Task: Search one way flight ticket for 3 adults in first from Cordova: Merle K. (mudhole) Smith Airport to Greensboro: Piedmont Triad International Airport on 5-1-2023. Choice of flights is Delta. Number of bags: 11 checked bags. Price is upto 82000. Outbound departure time preference is 9:30. Return departure time preference is 17:30.
Action: Mouse moved to (174, 160)
Screenshot: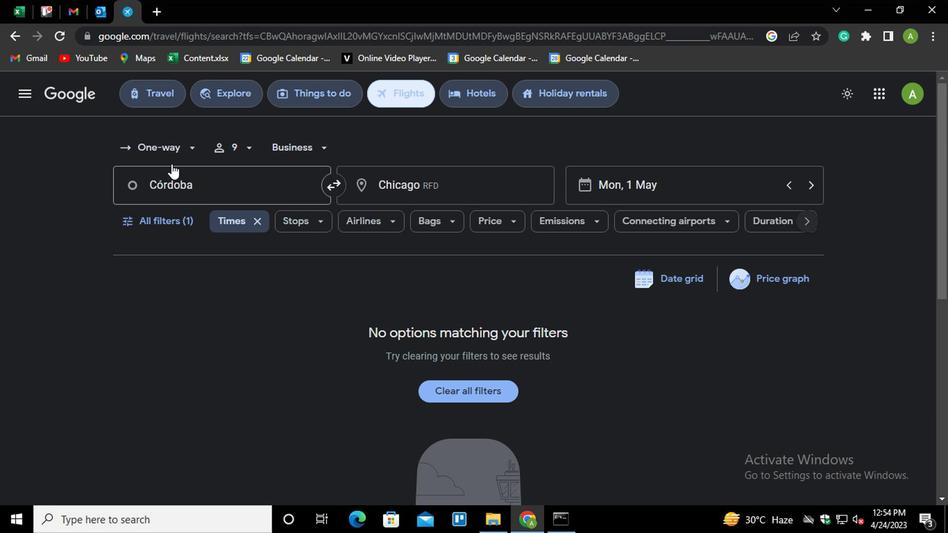 
Action: Mouse pressed left at (174, 160)
Screenshot: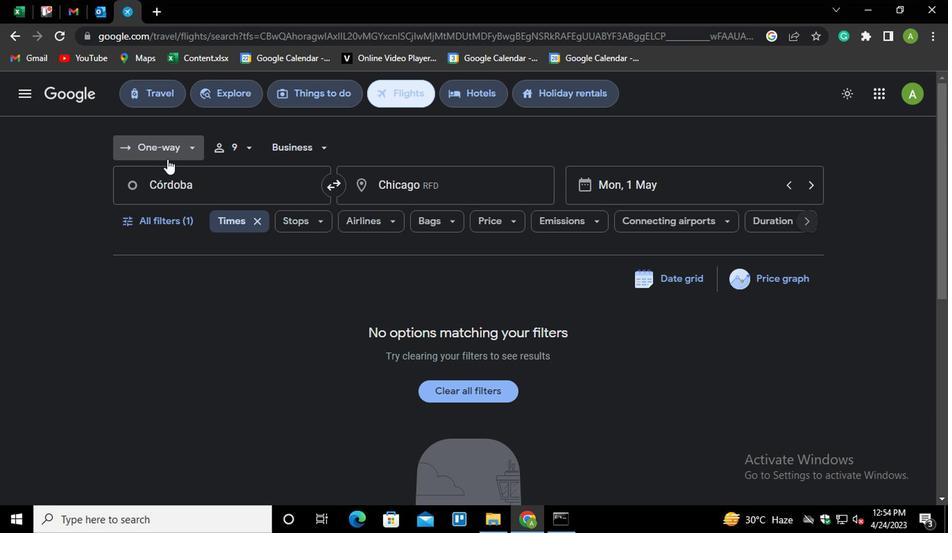 
Action: Mouse moved to (181, 210)
Screenshot: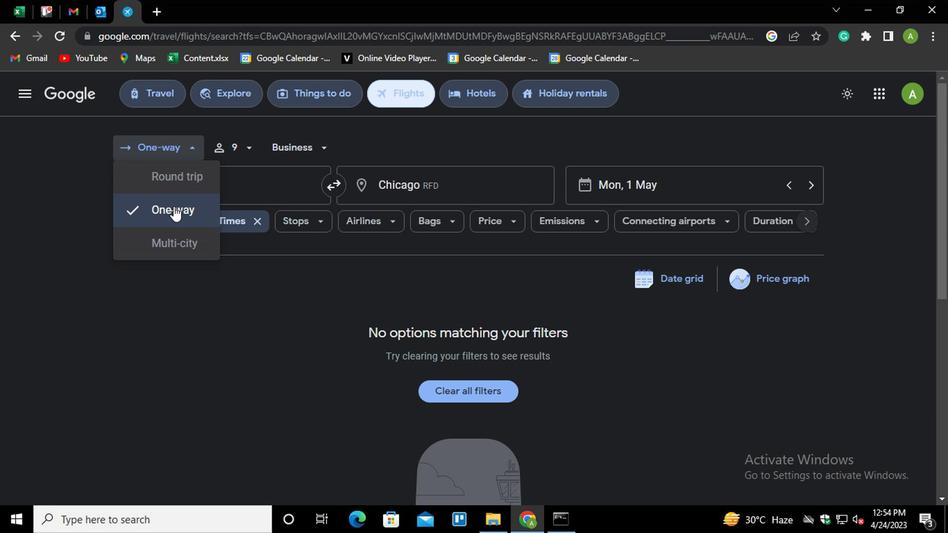 
Action: Mouse pressed left at (181, 210)
Screenshot: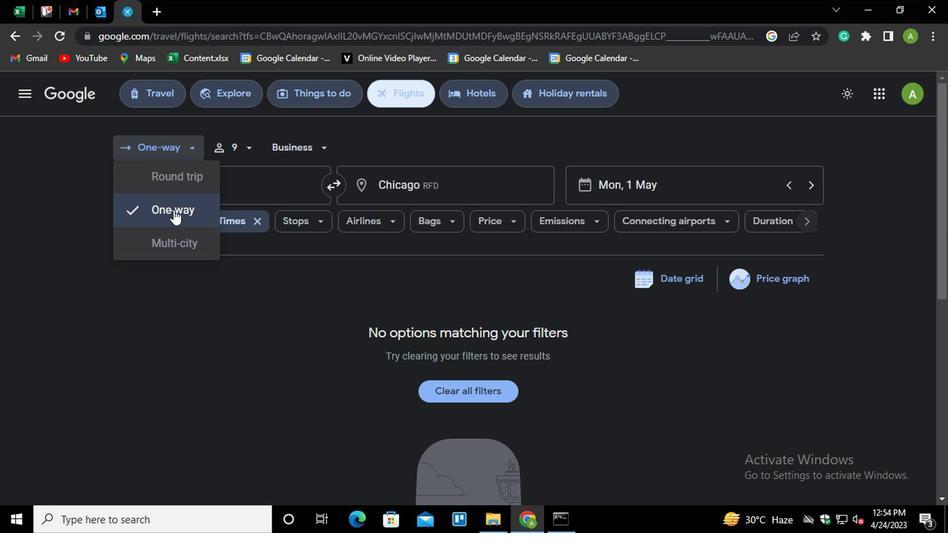 
Action: Mouse moved to (231, 152)
Screenshot: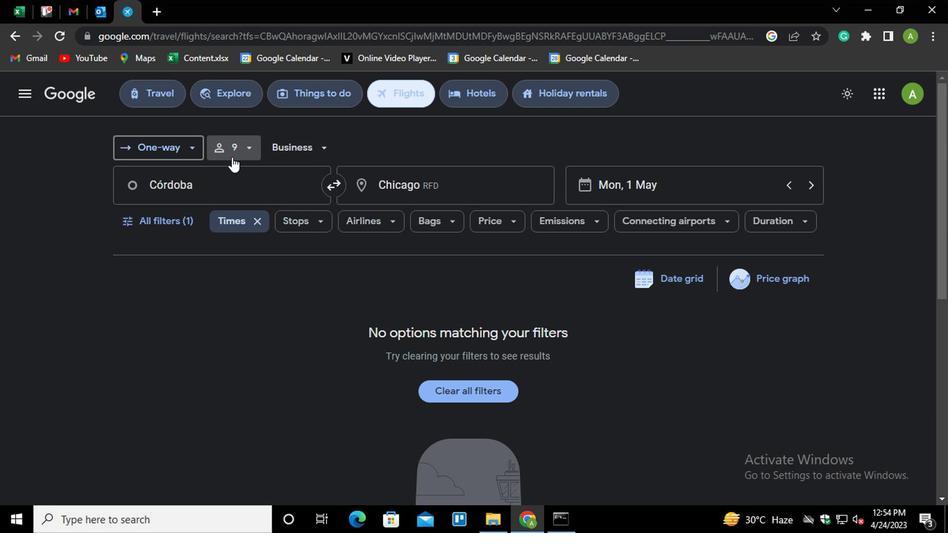 
Action: Mouse pressed left at (231, 152)
Screenshot: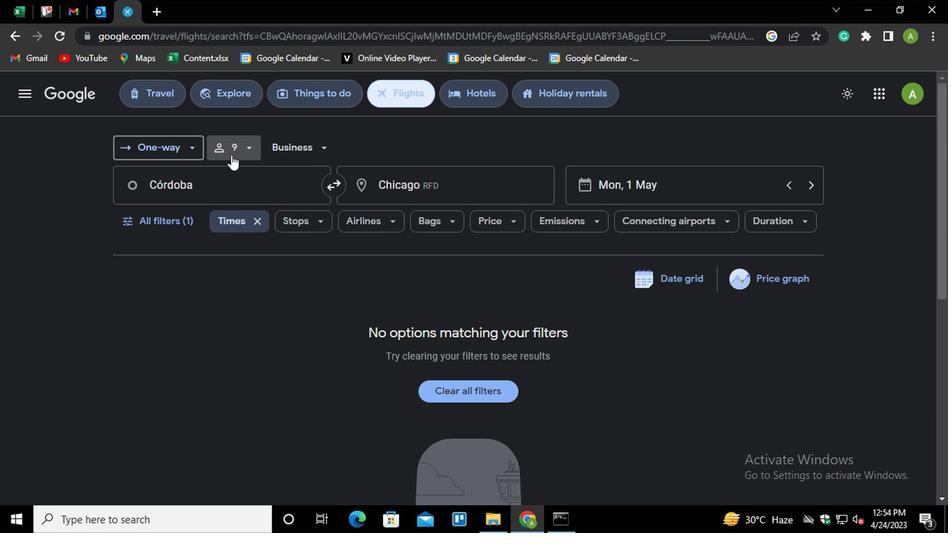 
Action: Mouse moved to (298, 181)
Screenshot: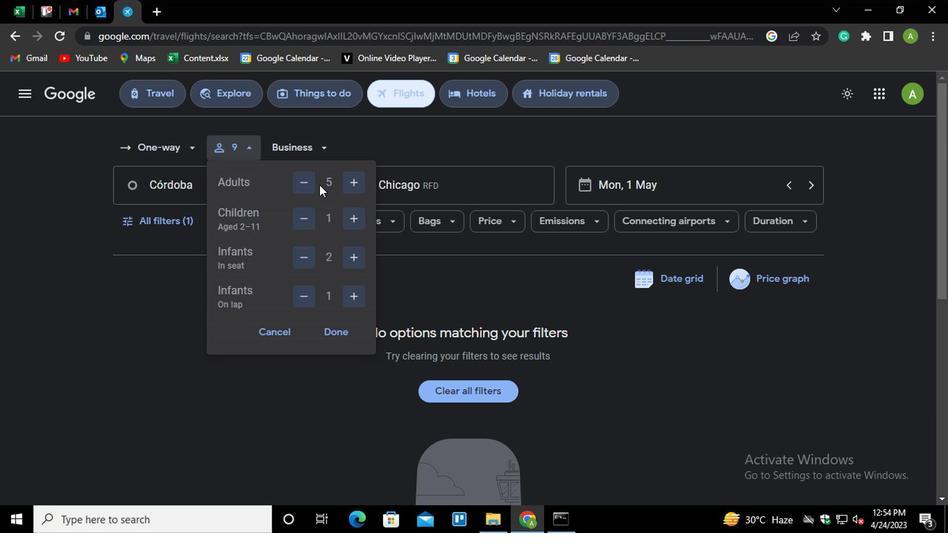 
Action: Mouse pressed left at (298, 181)
Screenshot: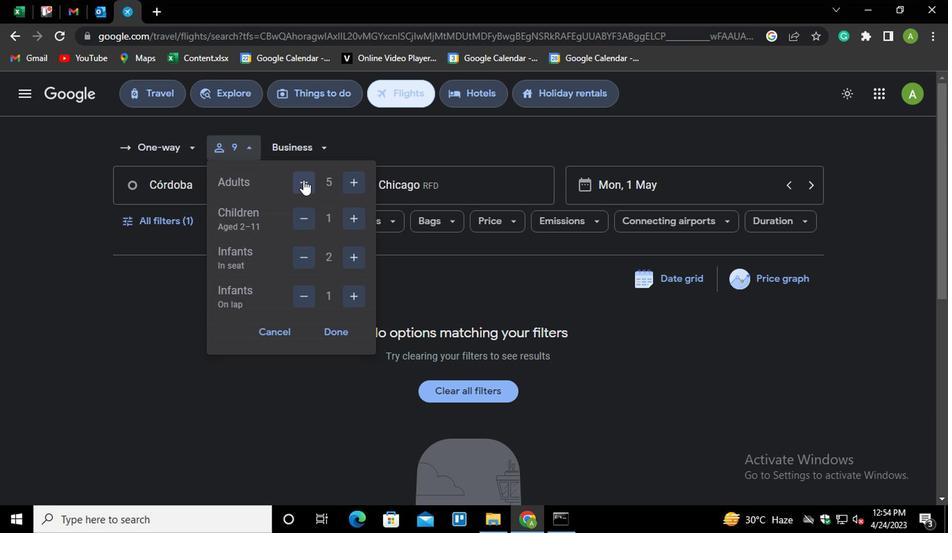 
Action: Mouse pressed left at (298, 181)
Screenshot: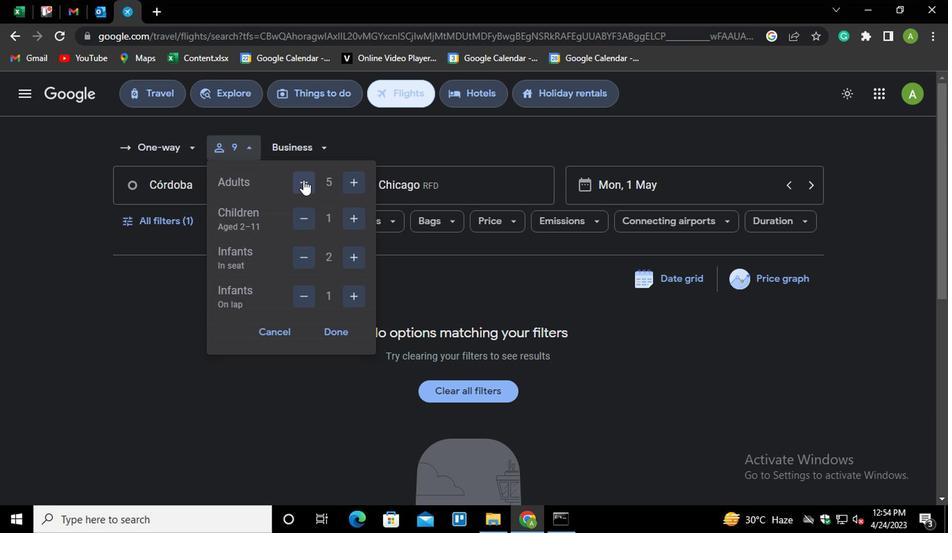 
Action: Mouse moved to (305, 214)
Screenshot: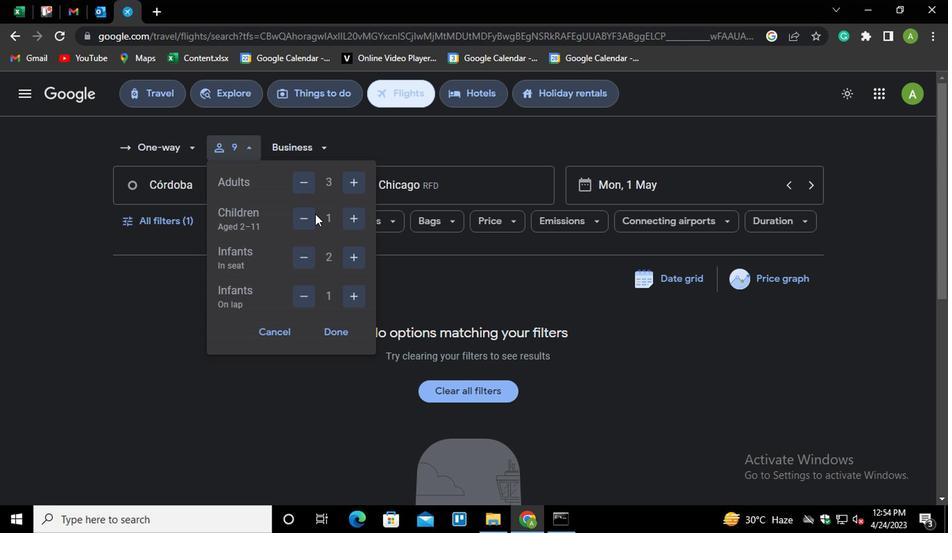 
Action: Mouse pressed left at (305, 214)
Screenshot: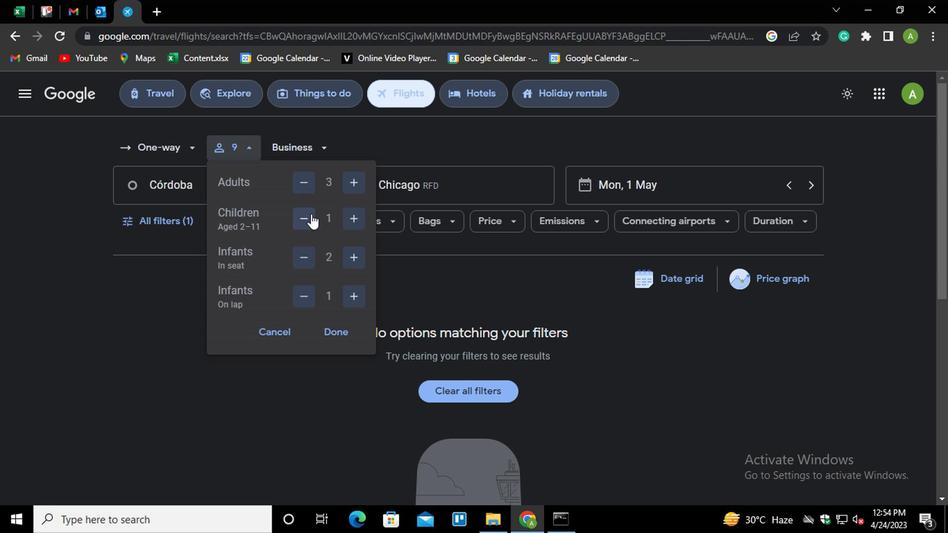 
Action: Mouse moved to (300, 254)
Screenshot: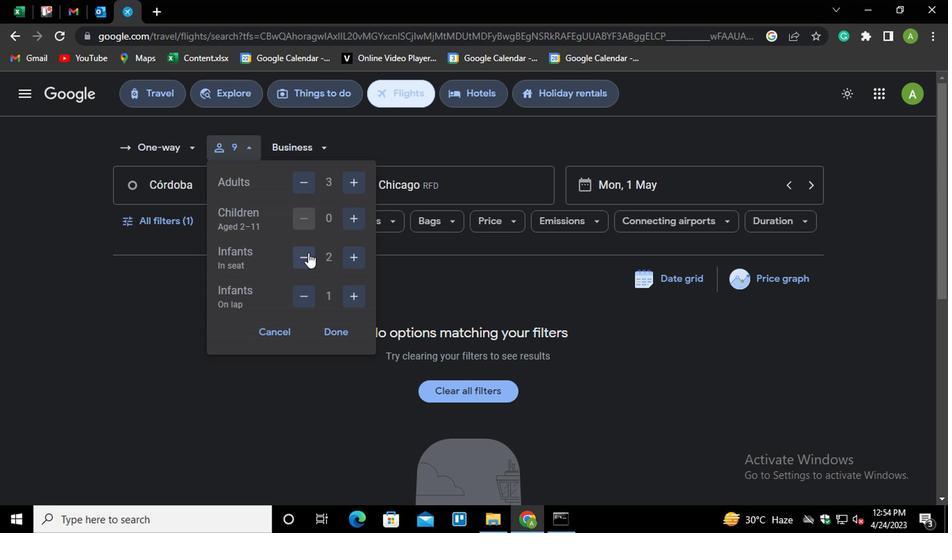 
Action: Mouse pressed left at (300, 254)
Screenshot: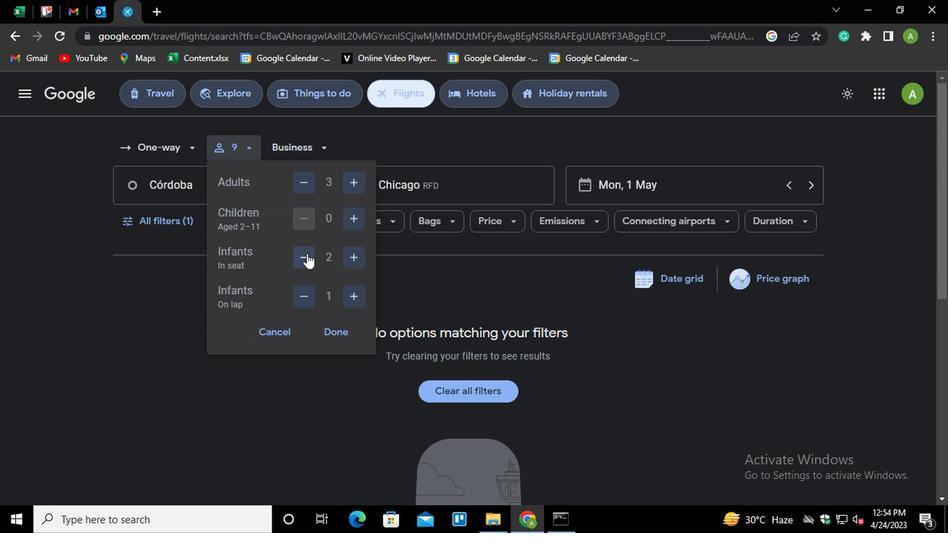 
Action: Mouse pressed left at (300, 254)
Screenshot: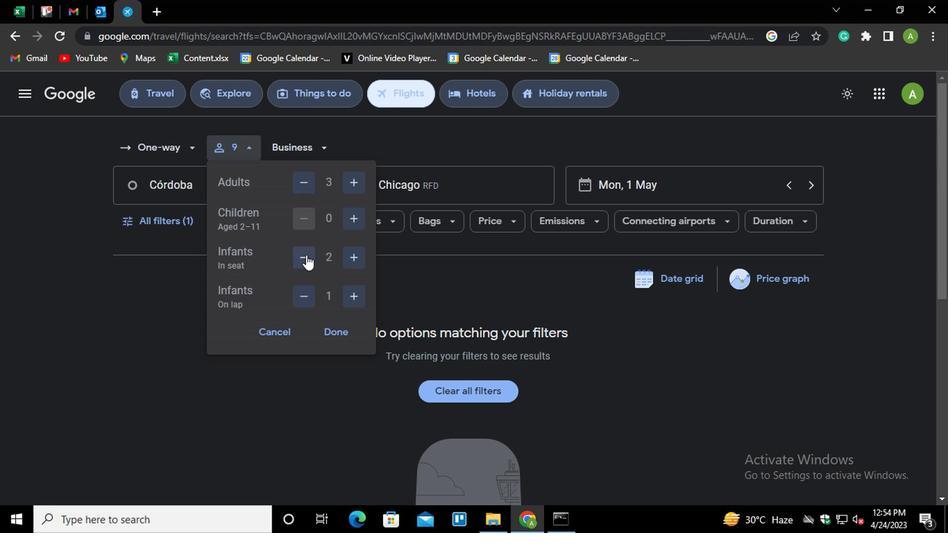 
Action: Mouse moved to (299, 294)
Screenshot: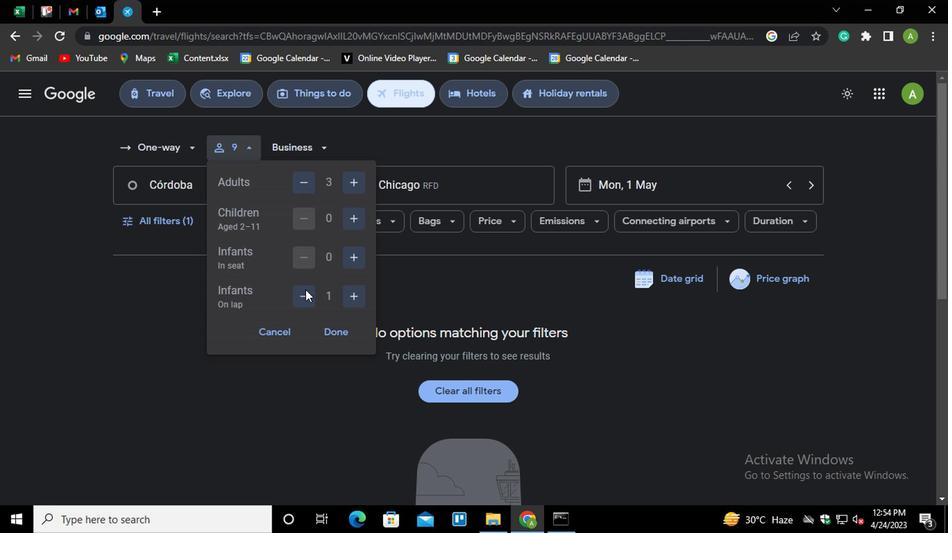 
Action: Mouse pressed left at (299, 294)
Screenshot: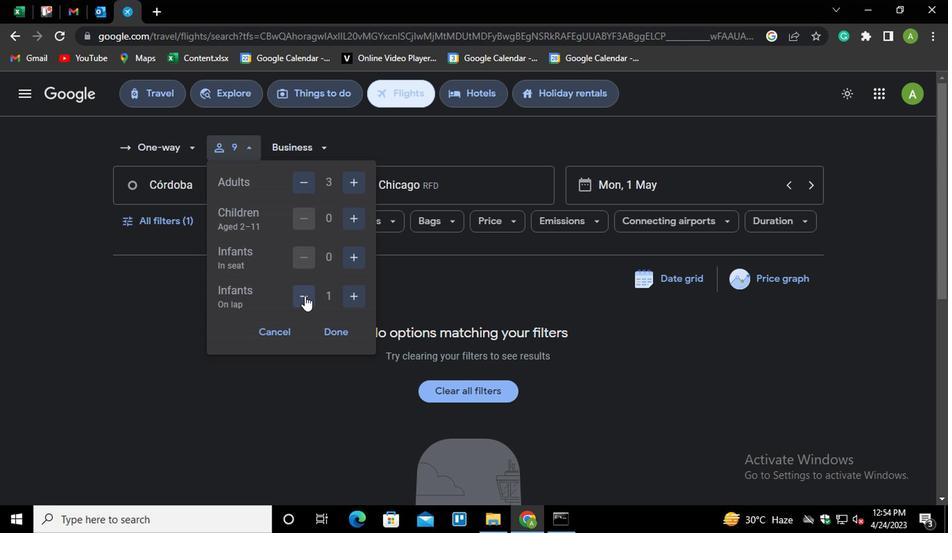 
Action: Mouse moved to (319, 320)
Screenshot: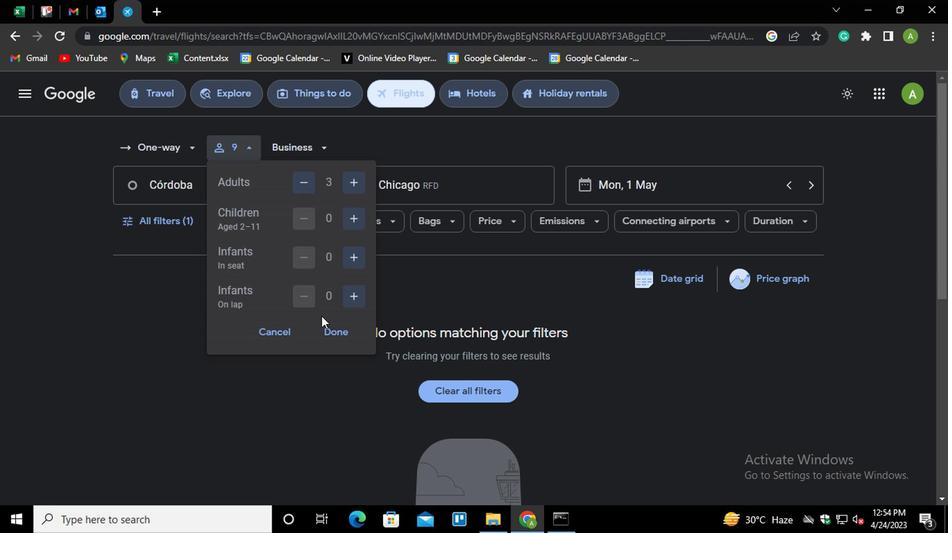 
Action: Mouse pressed left at (319, 320)
Screenshot: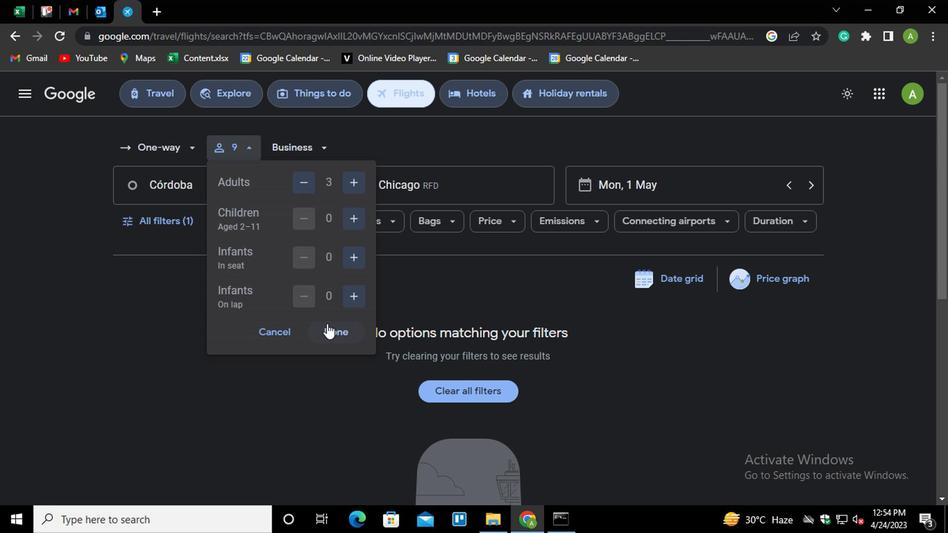 
Action: Mouse moved to (257, 193)
Screenshot: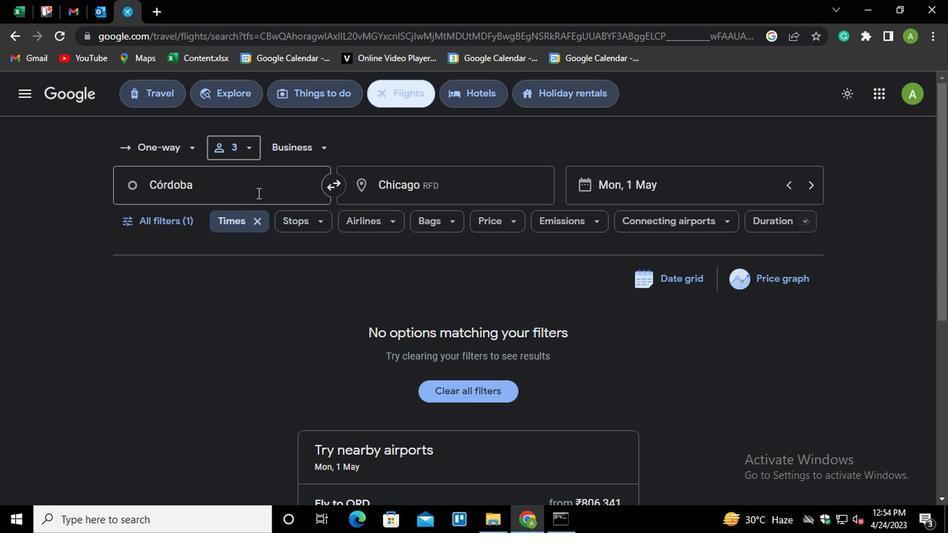
Action: Mouse pressed left at (257, 193)
Screenshot: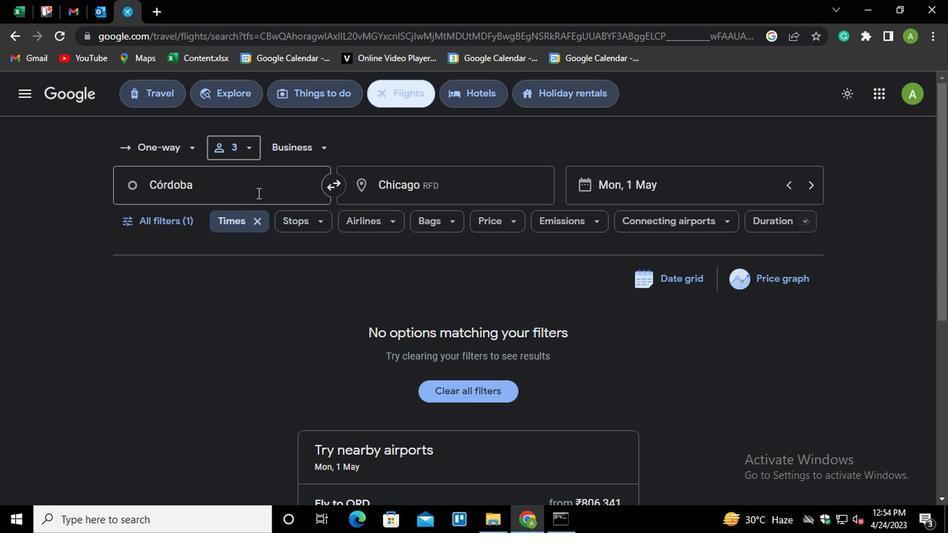 
Action: Key pressed <Key.shift>CORDOVA<Key.down><Key.down><Key.down><Key.down><Key.down><Key.down><Key.enter>
Screenshot: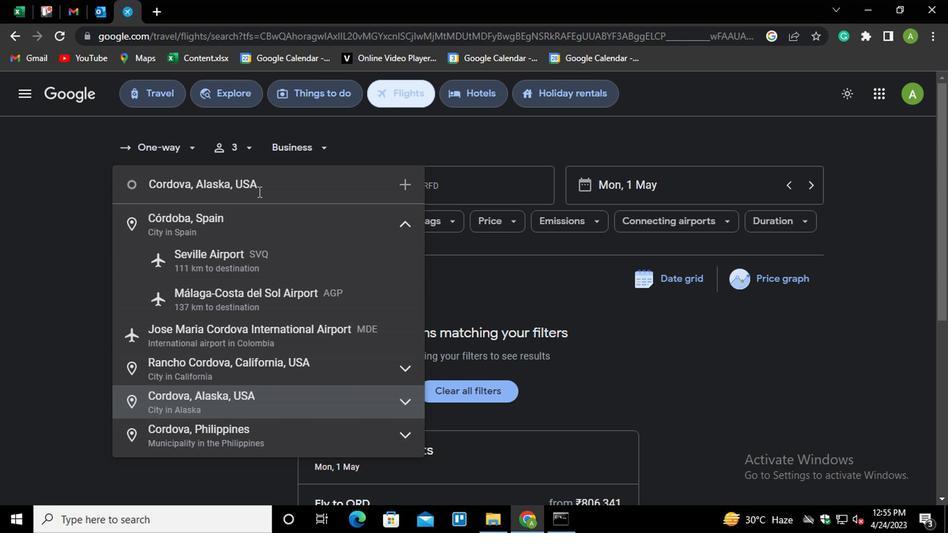 
Action: Mouse moved to (433, 186)
Screenshot: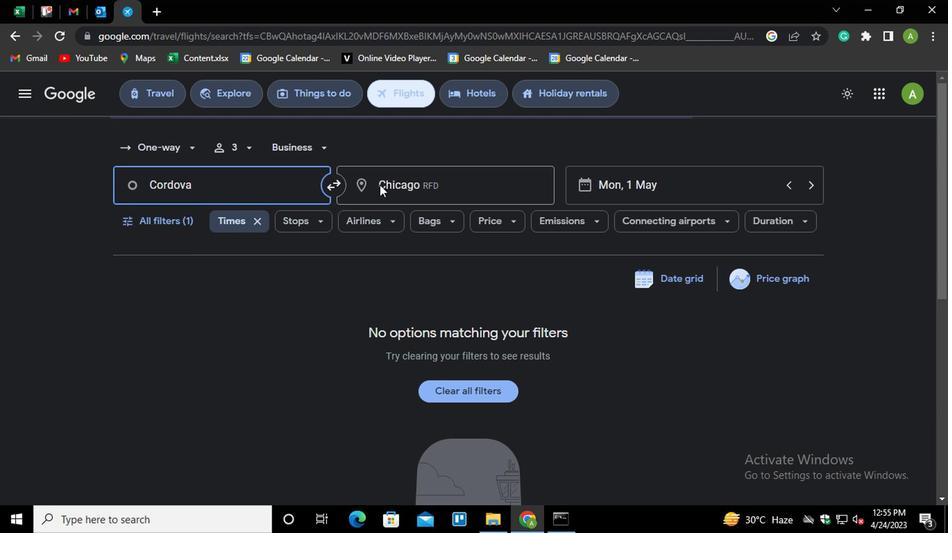 
Action: Mouse pressed left at (433, 186)
Screenshot: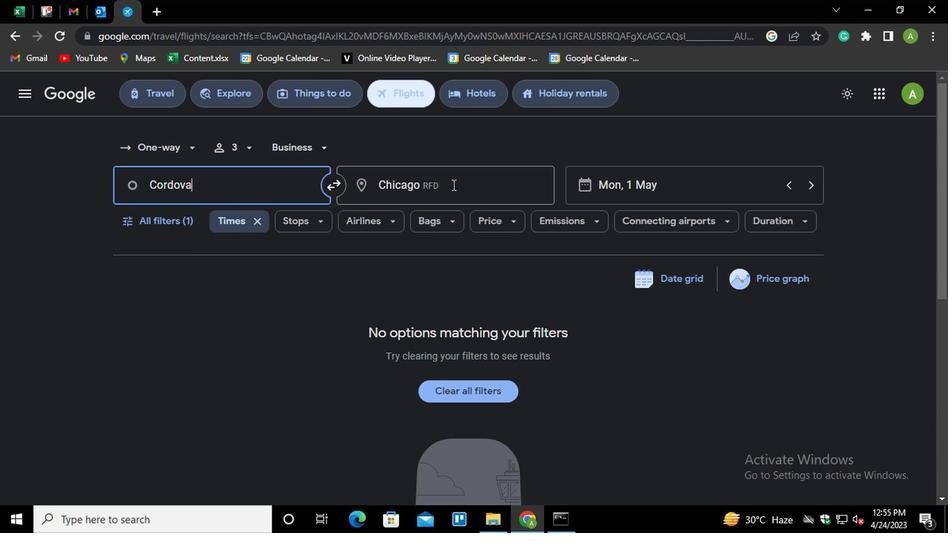 
Action: Key pressed <Key.shift>GREENSBO<Key.down><Key.down><Key.enter>
Screenshot: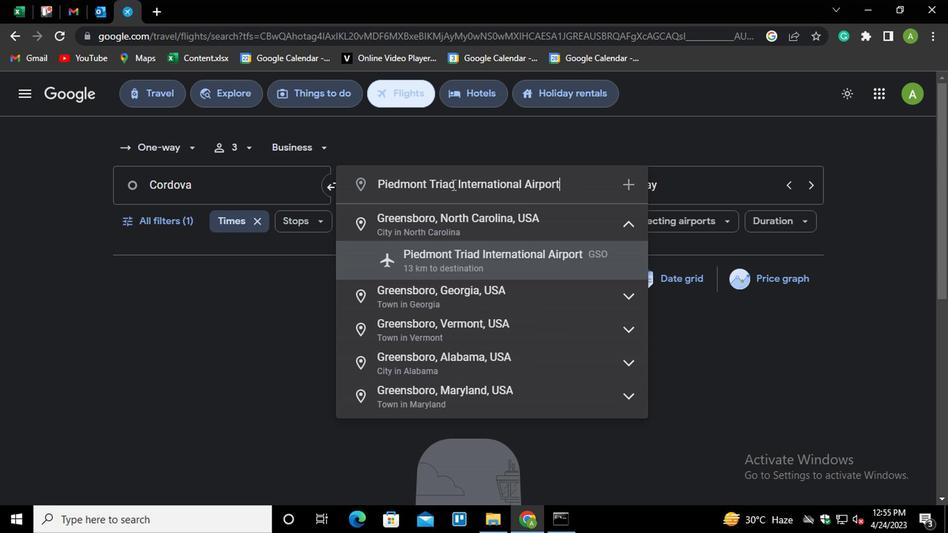 
Action: Mouse moved to (193, 219)
Screenshot: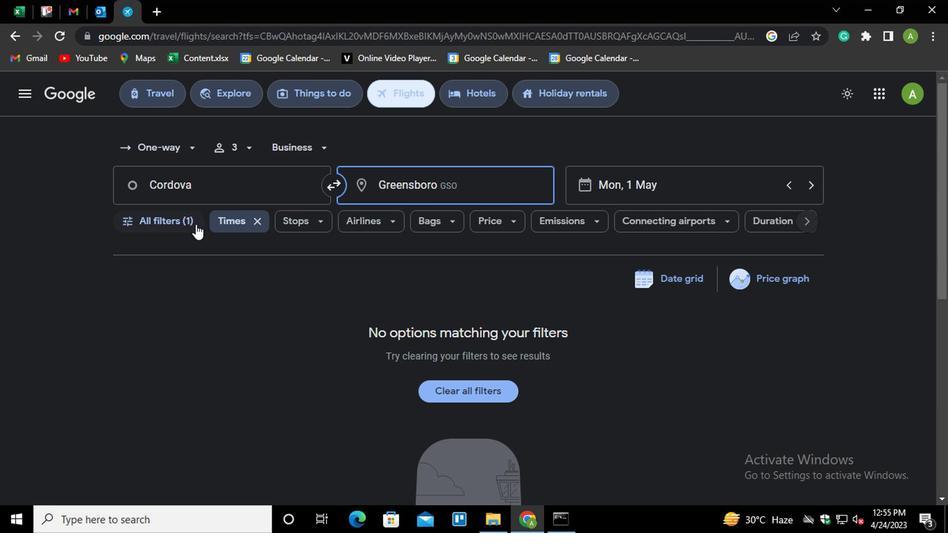 
Action: Mouse pressed left at (193, 219)
Screenshot: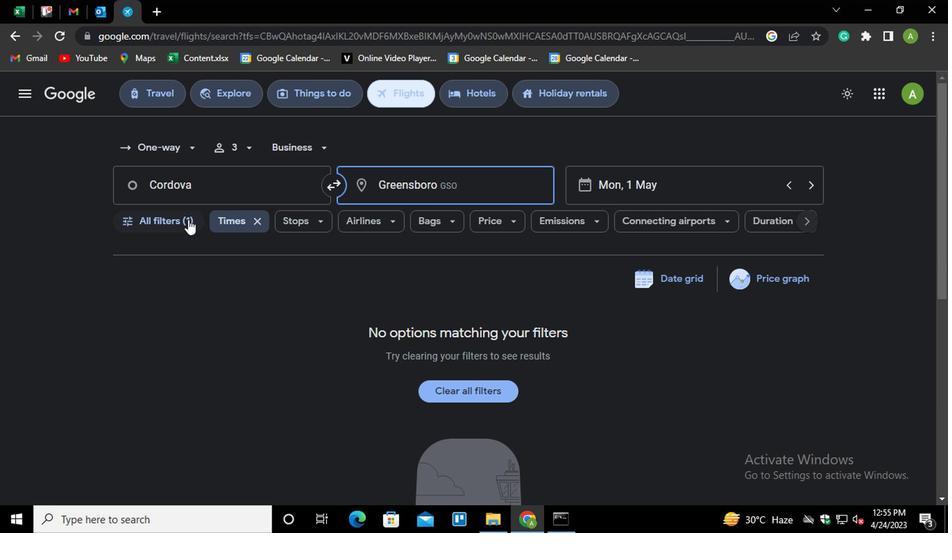 
Action: Mouse moved to (303, 474)
Screenshot: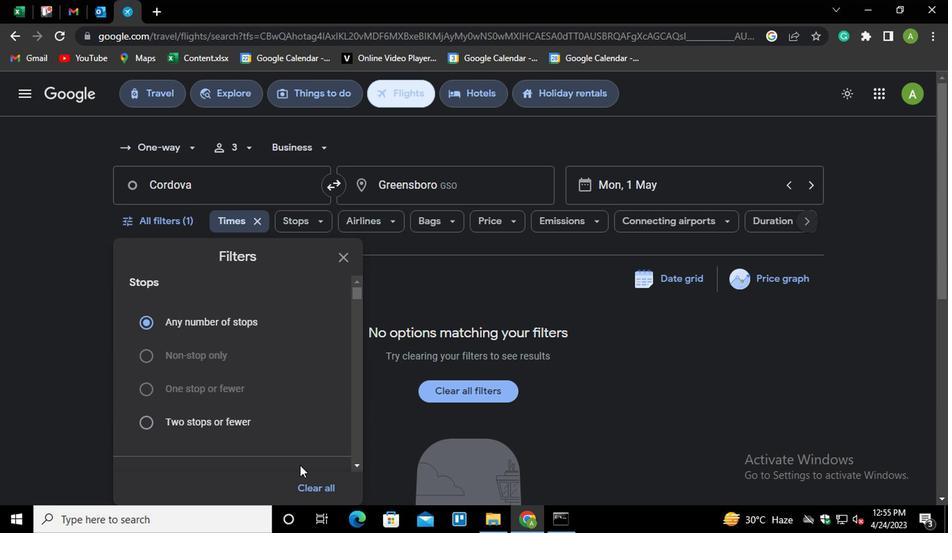 
Action: Mouse pressed left at (303, 474)
Screenshot: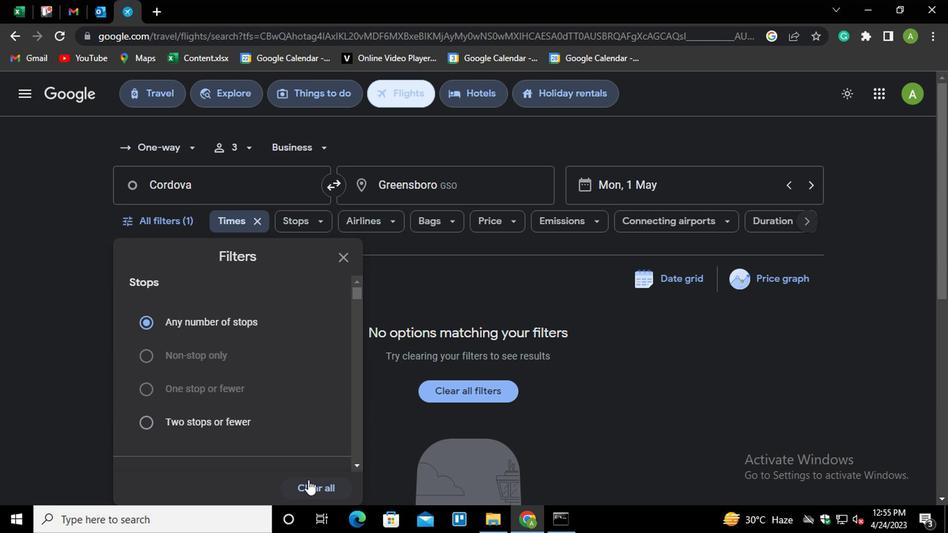 
Action: Mouse moved to (238, 406)
Screenshot: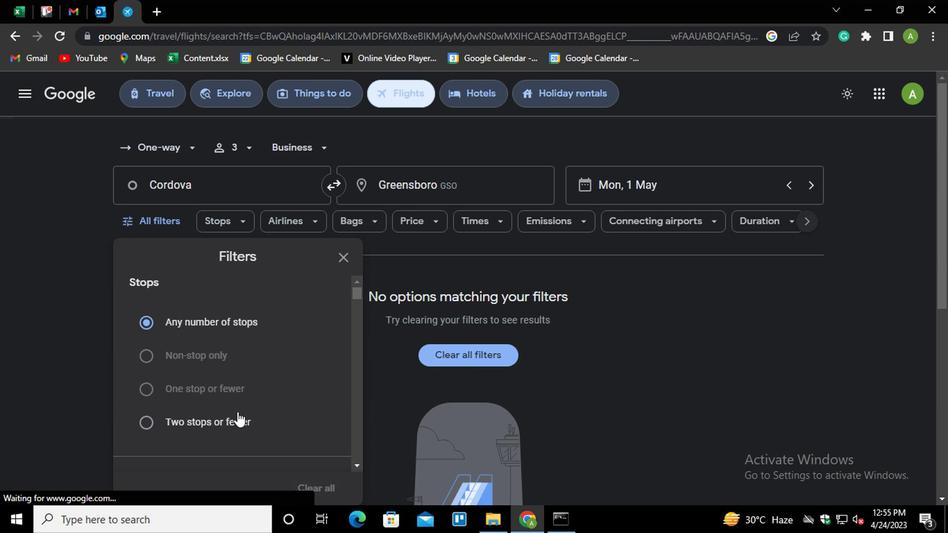 
Action: Mouse scrolled (238, 405) with delta (0, 0)
Screenshot: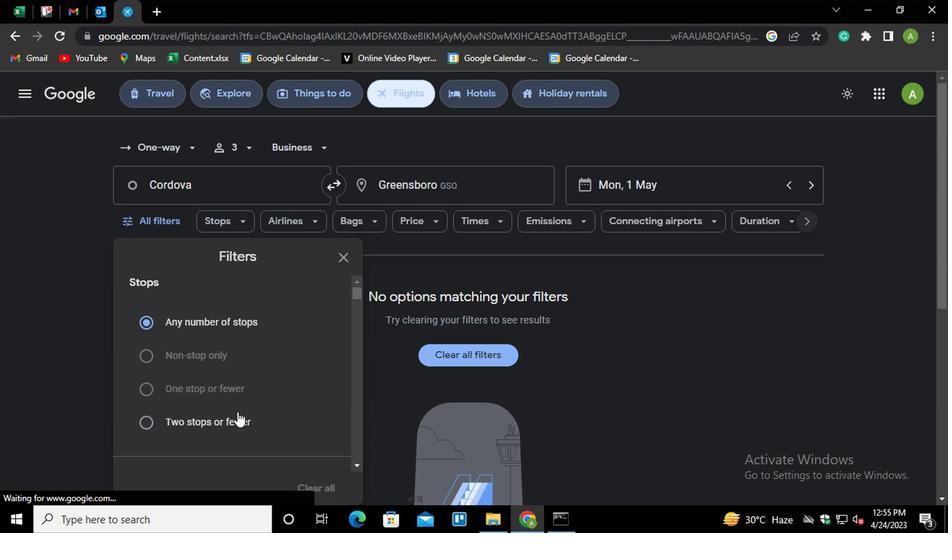 
Action: Mouse moved to (241, 406)
Screenshot: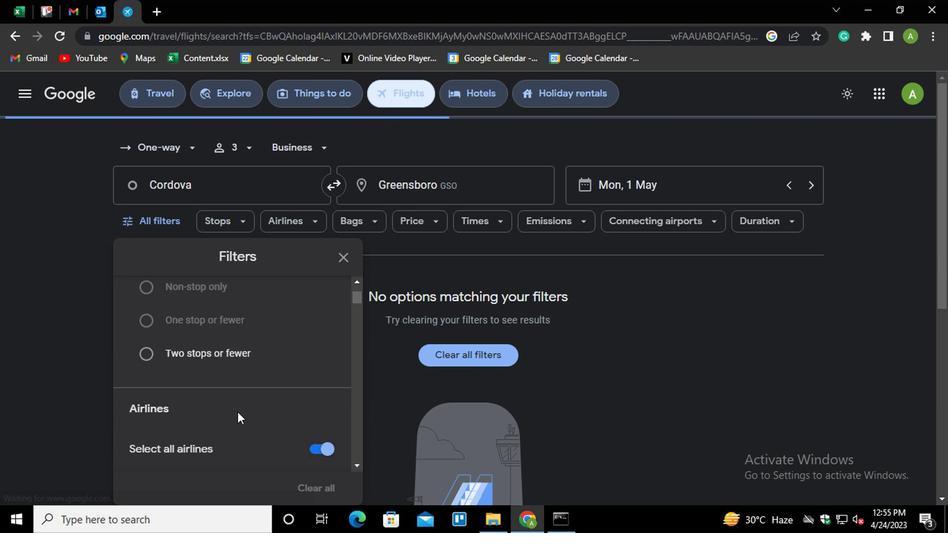 
Action: Mouse scrolled (241, 405) with delta (0, 0)
Screenshot: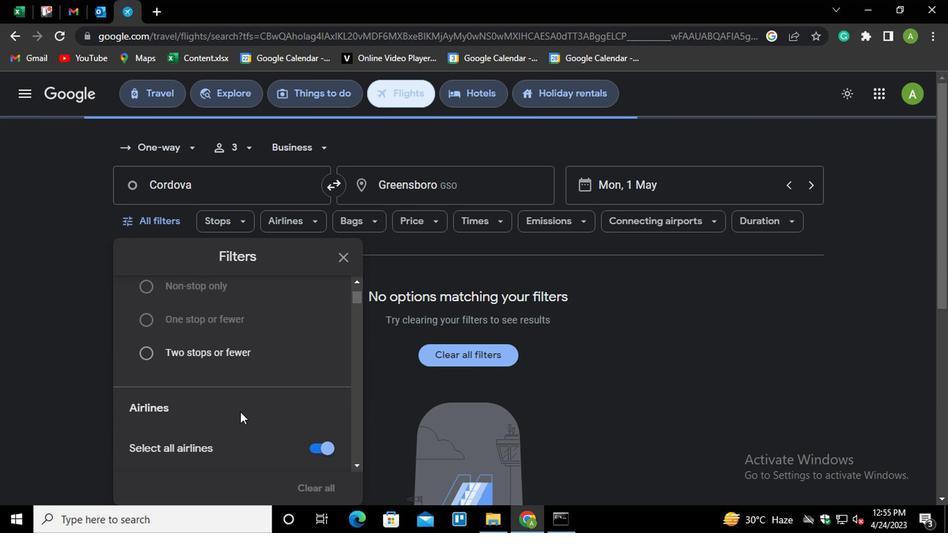 
Action: Mouse moved to (313, 376)
Screenshot: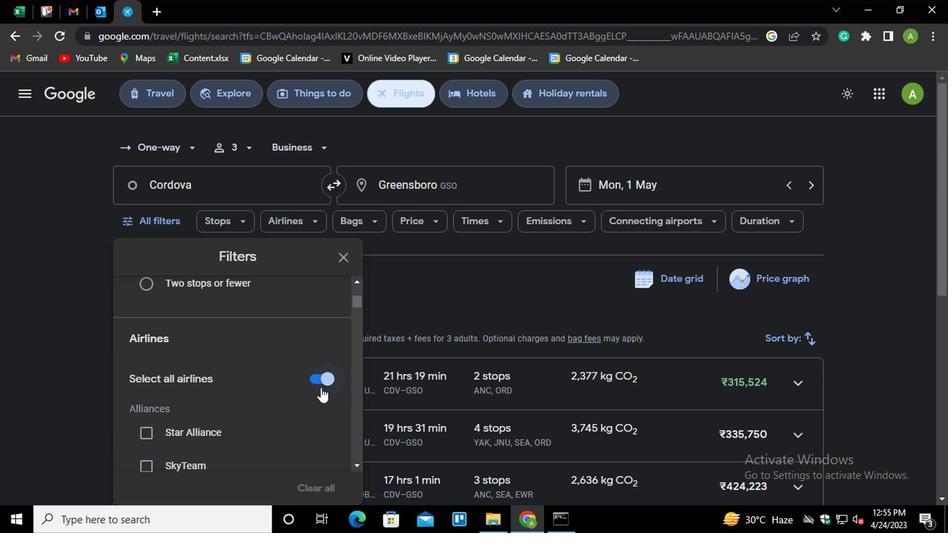 
Action: Mouse pressed left at (313, 376)
Screenshot: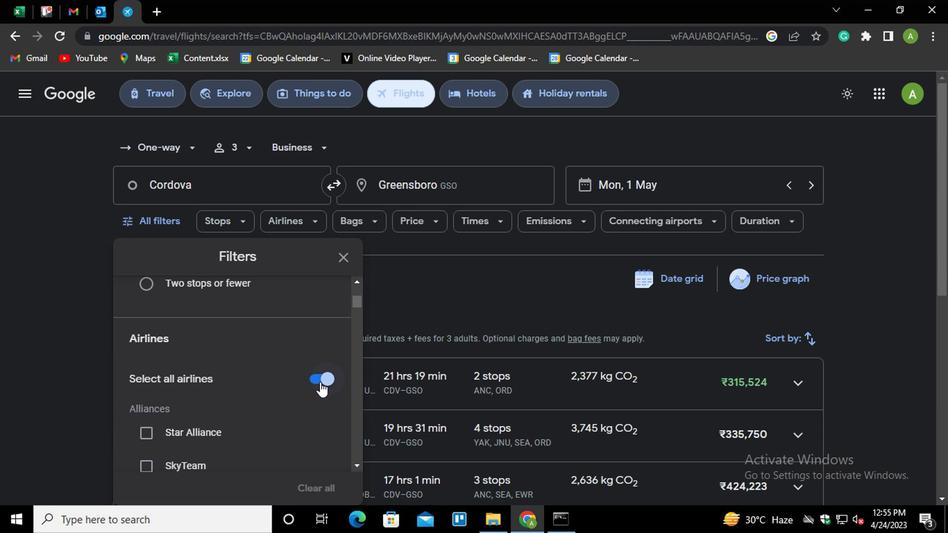 
Action: Mouse moved to (265, 414)
Screenshot: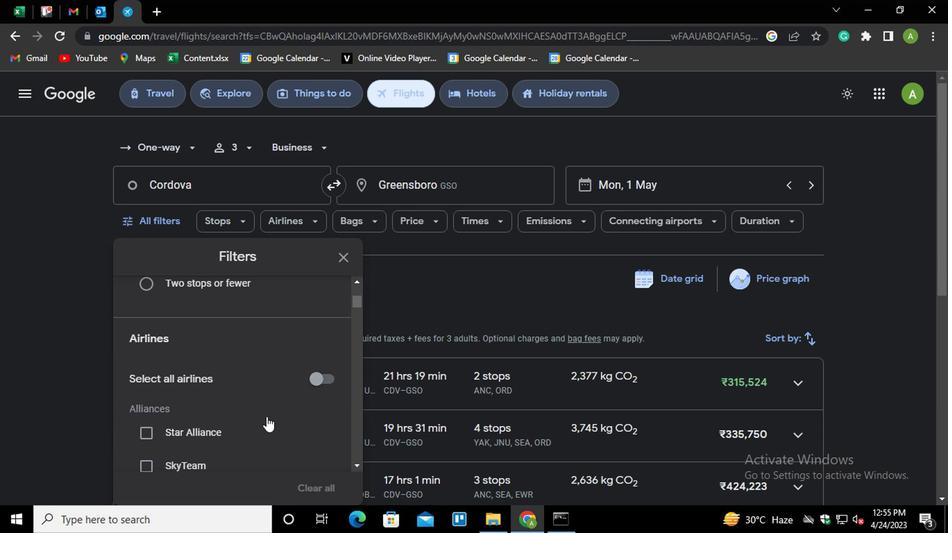 
Action: Mouse scrolled (265, 413) with delta (0, 0)
Screenshot: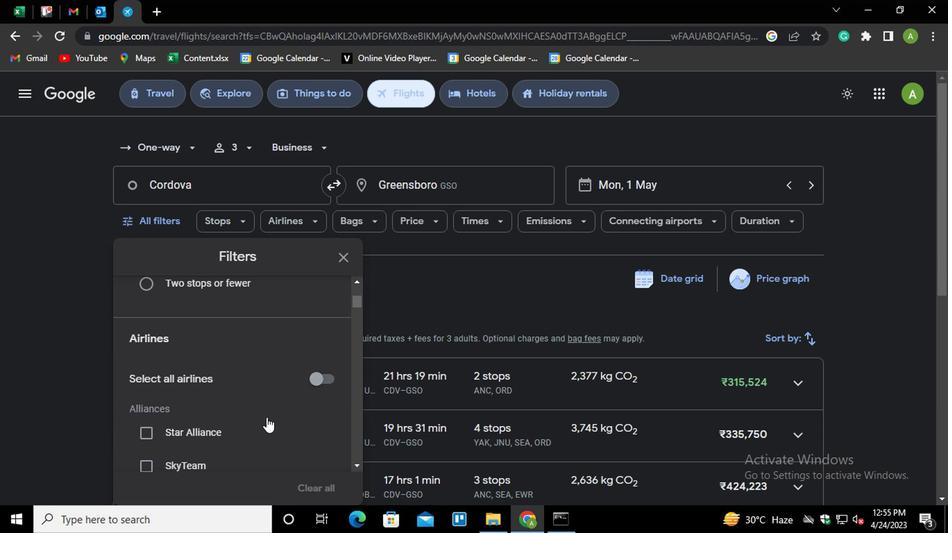 
Action: Mouse scrolled (265, 413) with delta (0, 0)
Screenshot: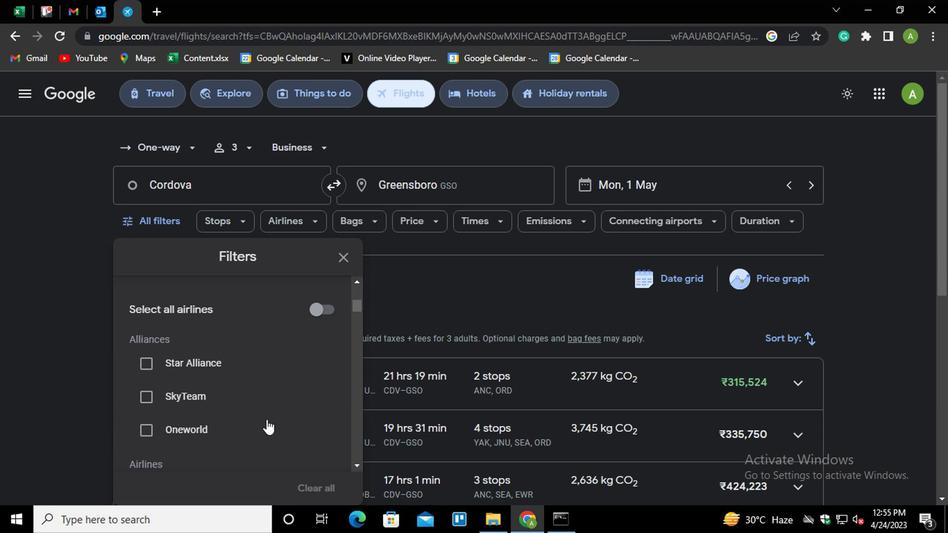
Action: Mouse moved to (201, 358)
Screenshot: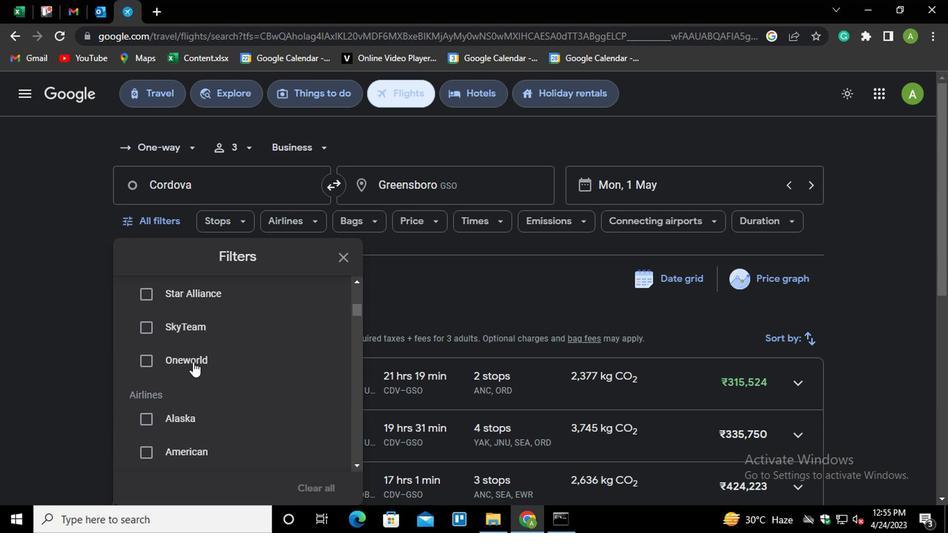 
Action: Mouse scrolled (201, 357) with delta (0, 0)
Screenshot: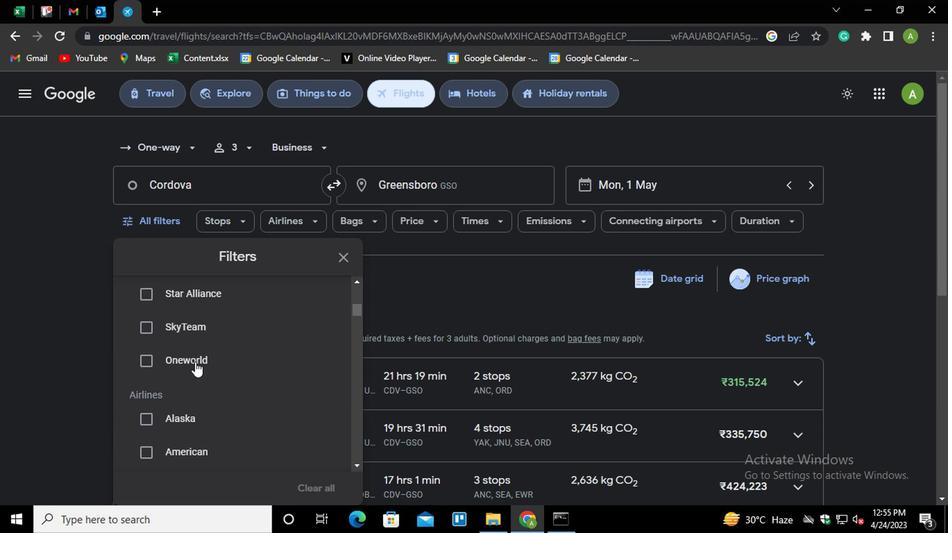 
Action: Mouse moved to (209, 358)
Screenshot: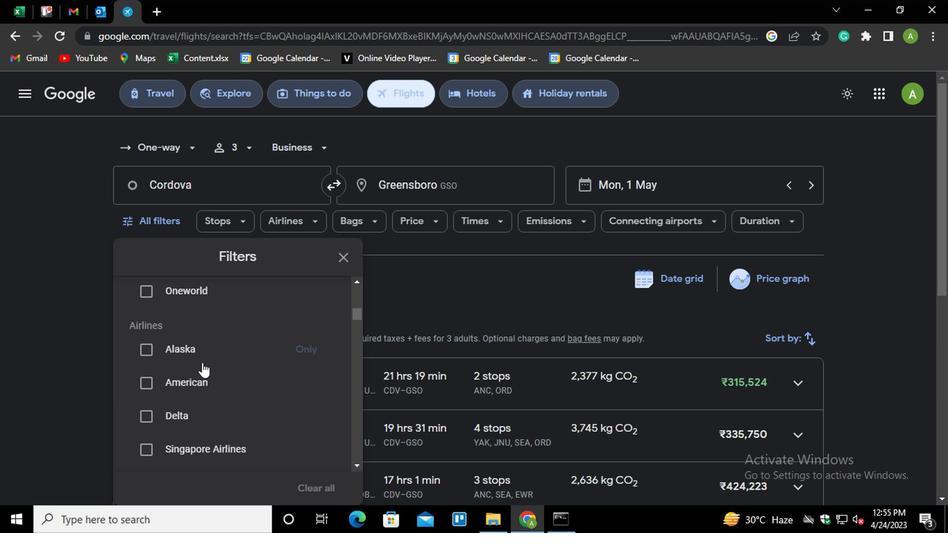 
Action: Mouse scrolled (209, 357) with delta (0, 0)
Screenshot: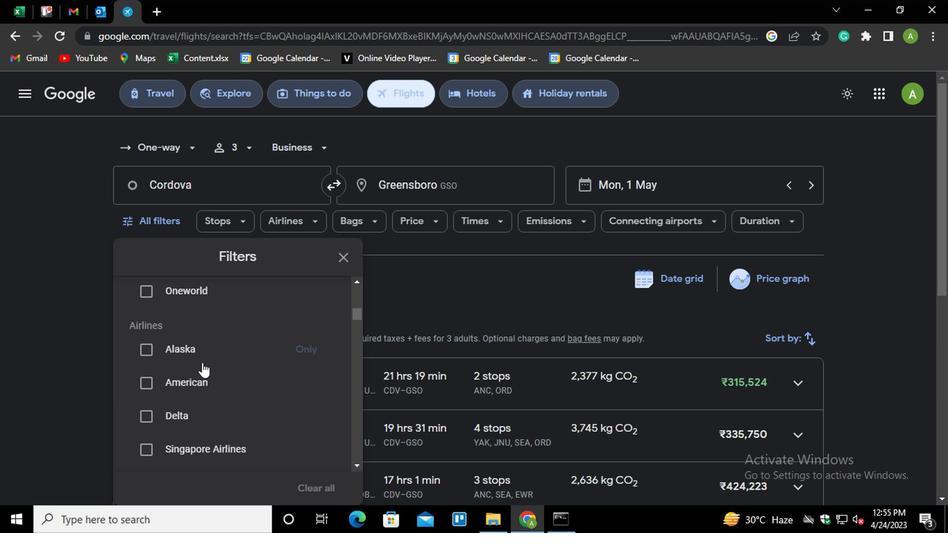 
Action: Mouse moved to (298, 342)
Screenshot: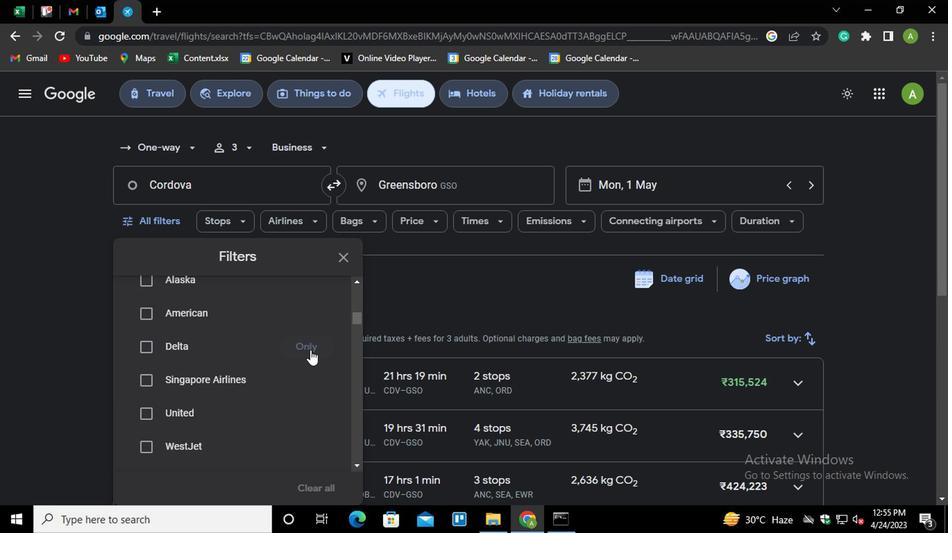 
Action: Mouse pressed left at (298, 342)
Screenshot: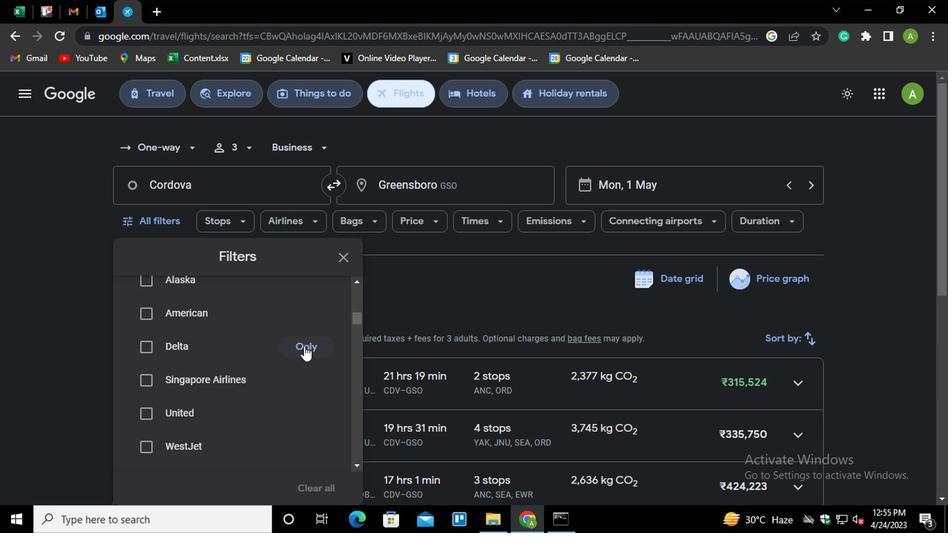 
Action: Mouse moved to (308, 403)
Screenshot: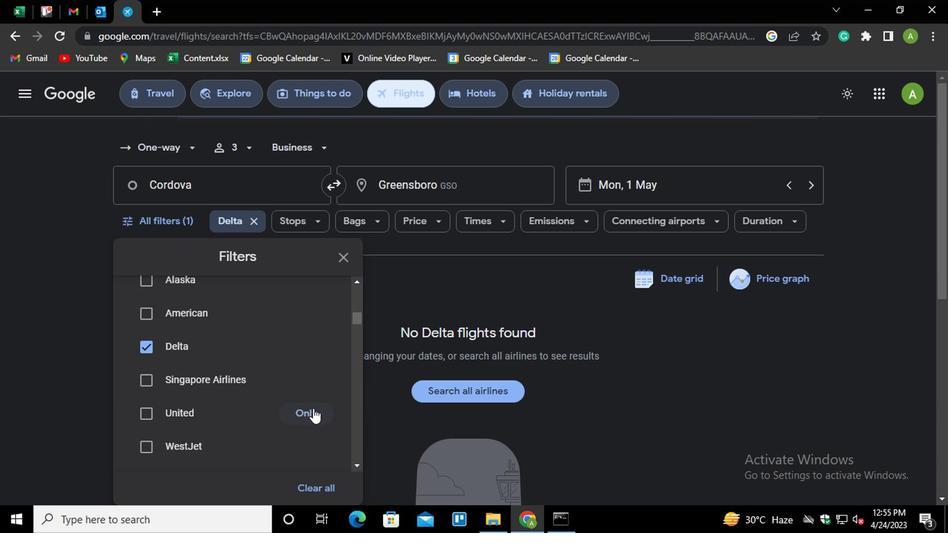 
Action: Mouse scrolled (308, 402) with delta (0, 0)
Screenshot: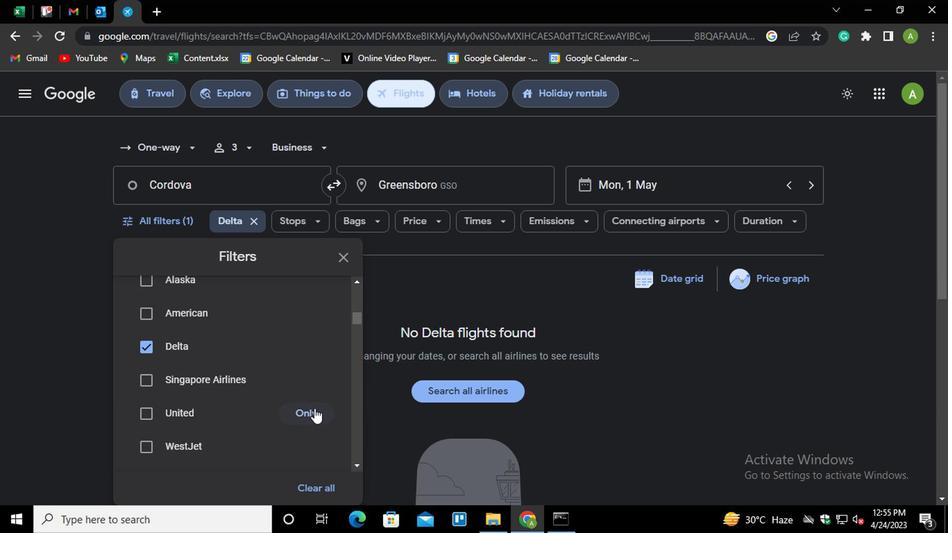 
Action: Mouse moved to (310, 409)
Screenshot: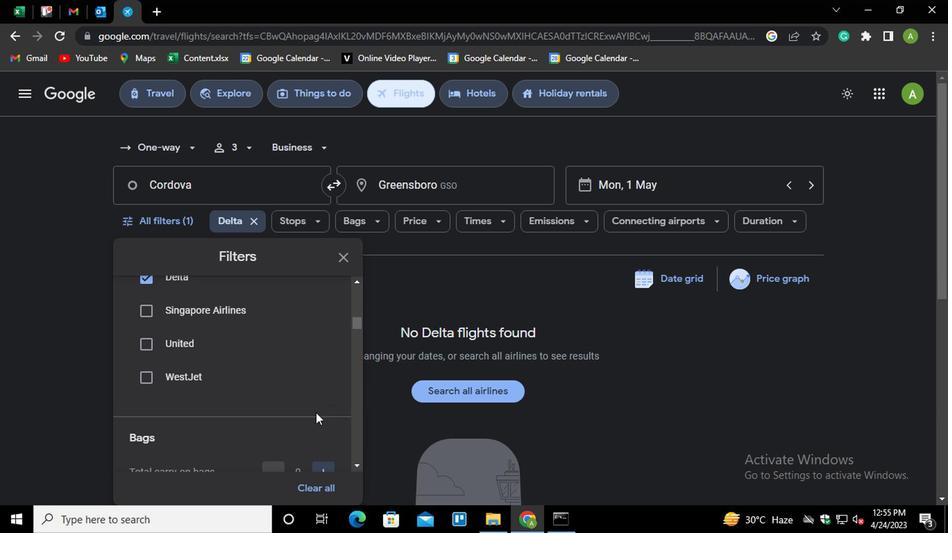 
Action: Mouse scrolled (310, 409) with delta (0, 0)
Screenshot: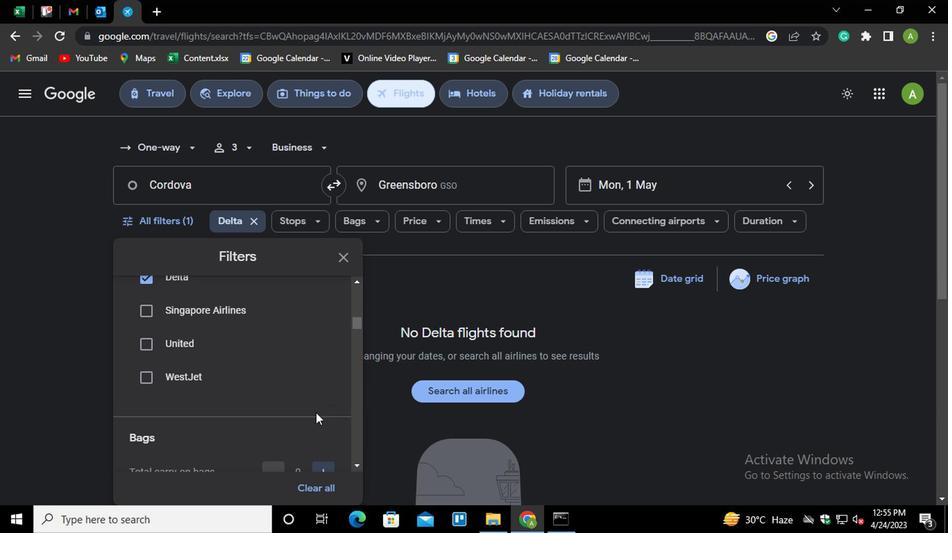 
Action: Mouse moved to (312, 430)
Screenshot: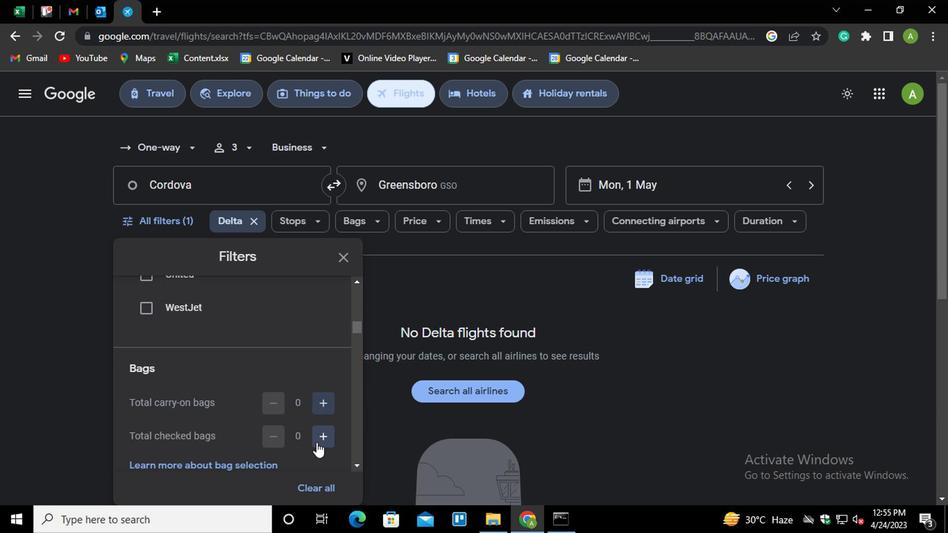 
Action: Mouse pressed left at (312, 430)
Screenshot: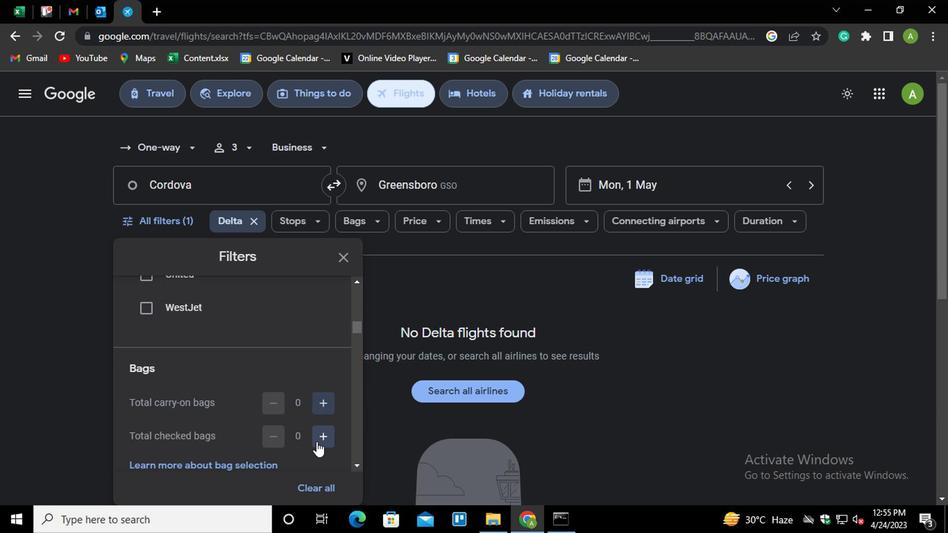 
Action: Mouse pressed left at (312, 430)
Screenshot: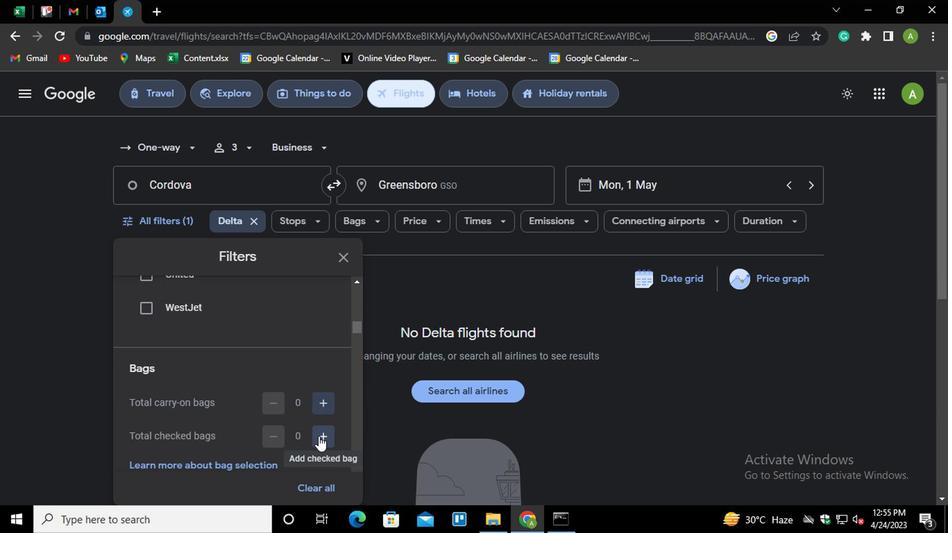 
Action: Mouse pressed left at (312, 430)
Screenshot: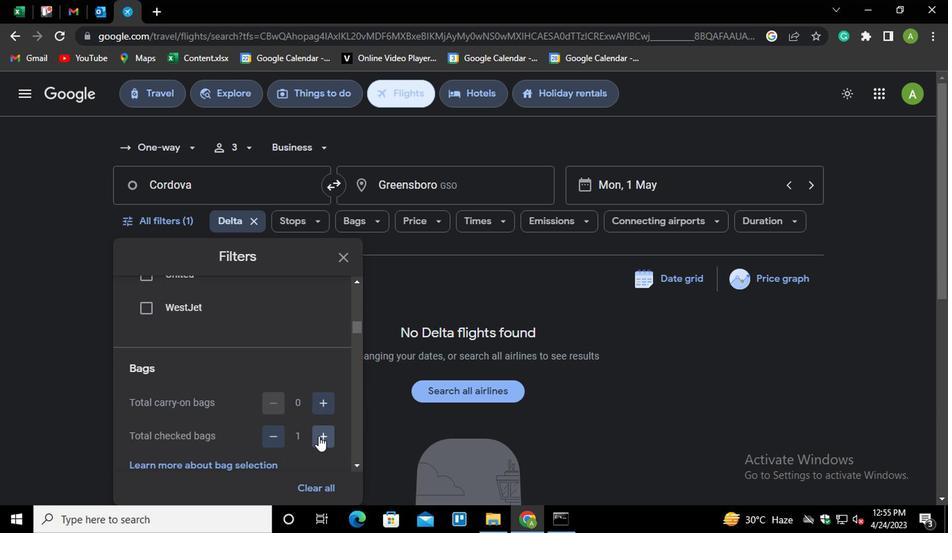 
Action: Mouse pressed left at (312, 430)
Screenshot: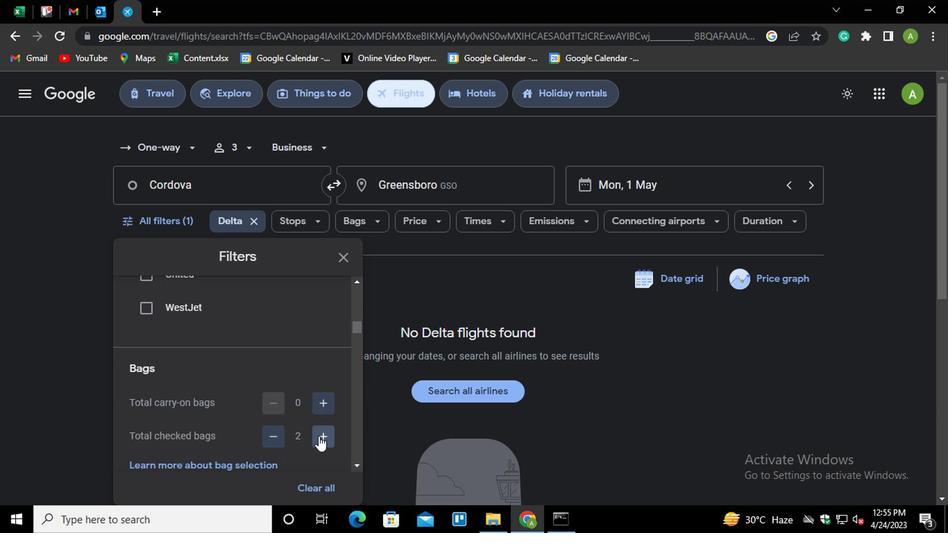 
Action: Mouse pressed left at (312, 430)
Screenshot: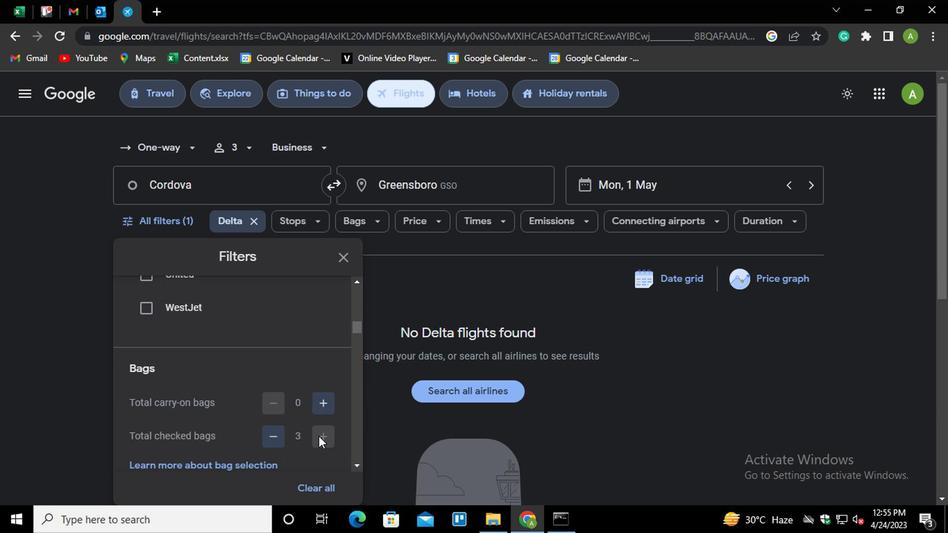 
Action: Mouse pressed left at (312, 430)
Screenshot: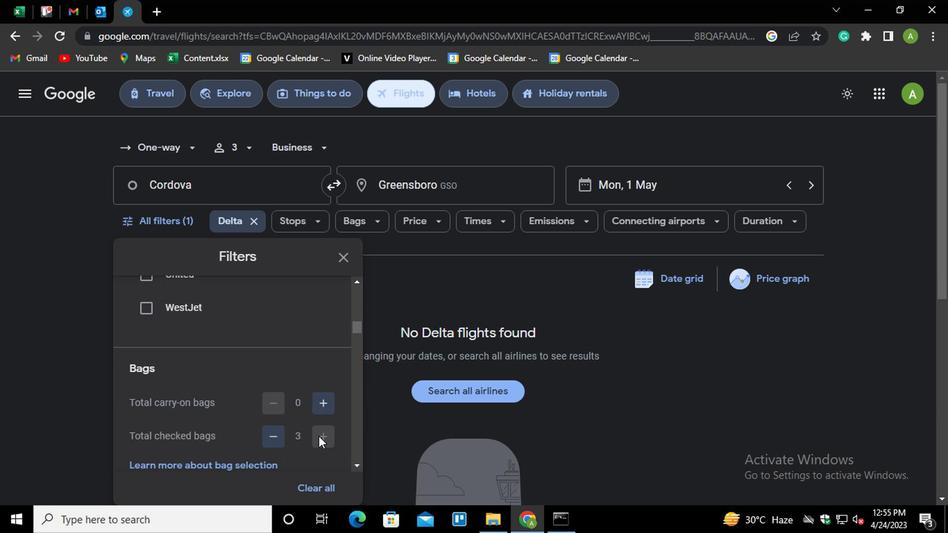 
Action: Mouse pressed left at (312, 430)
Screenshot: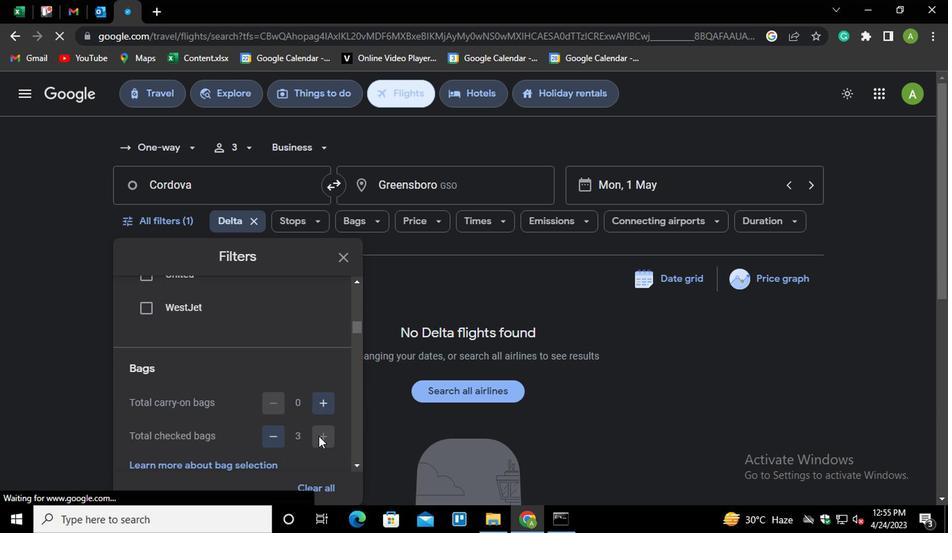 
Action: Mouse scrolled (312, 429) with delta (0, 0)
Screenshot: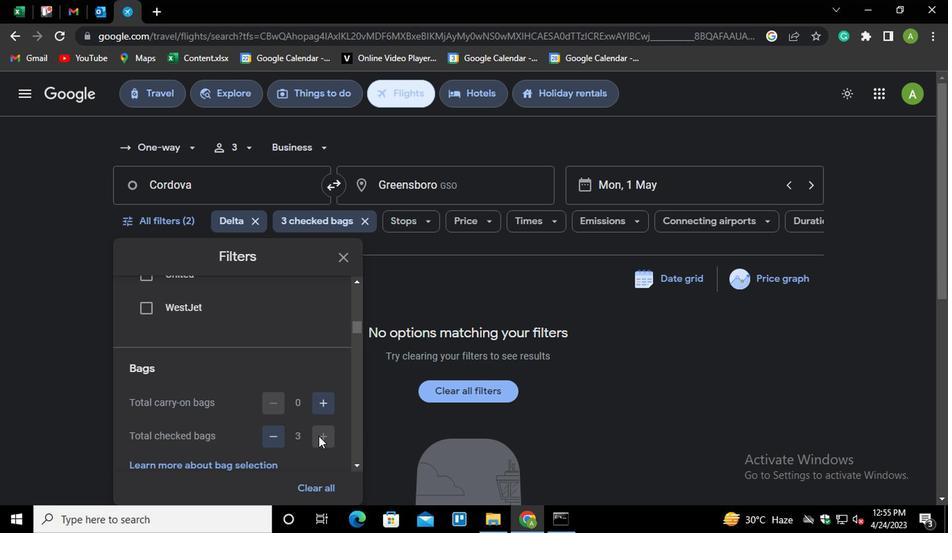 
Action: Mouse scrolled (312, 429) with delta (0, 0)
Screenshot: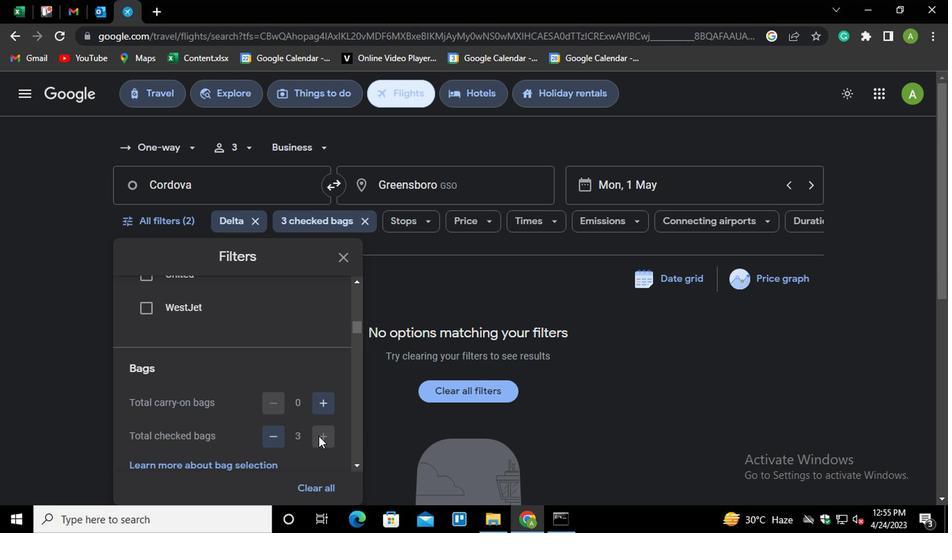 
Action: Mouse moved to (321, 425)
Screenshot: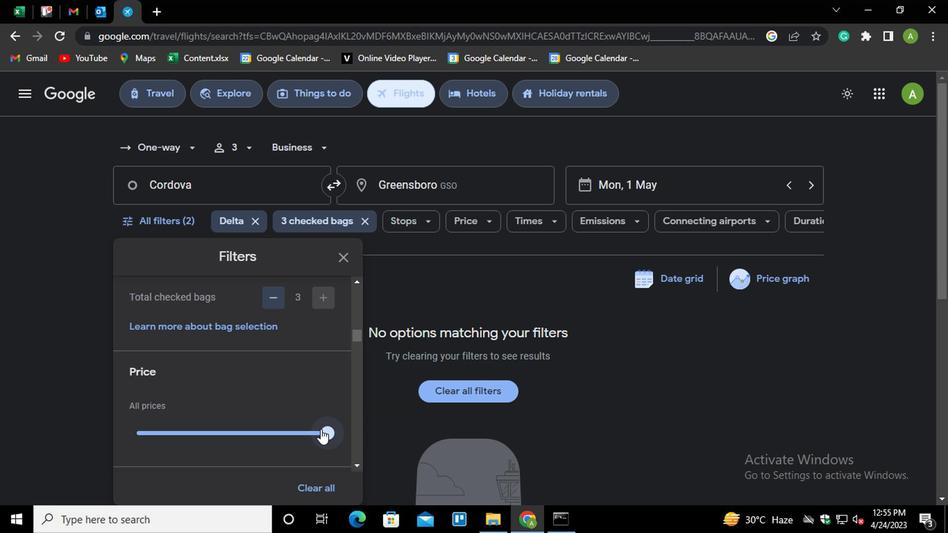 
Action: Mouse pressed left at (321, 425)
Screenshot: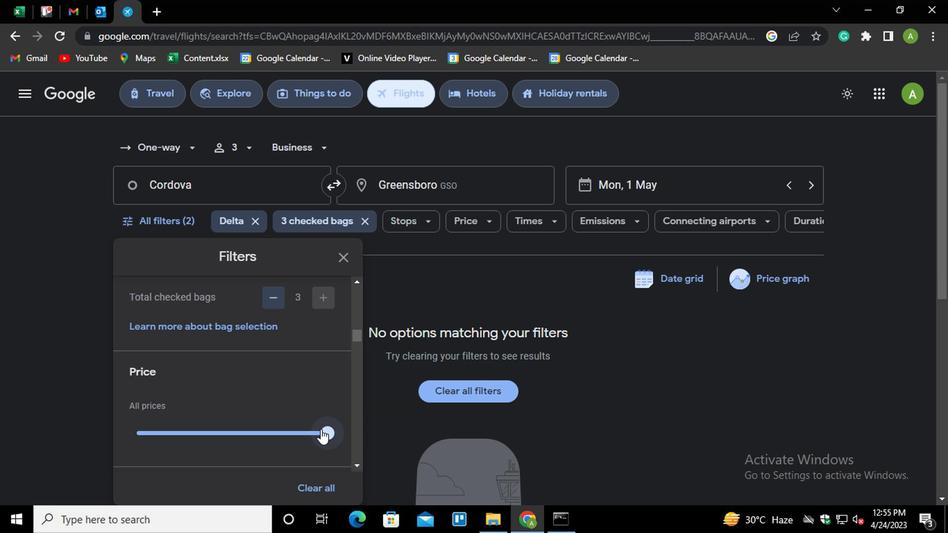 
Action: Mouse moved to (296, 475)
Screenshot: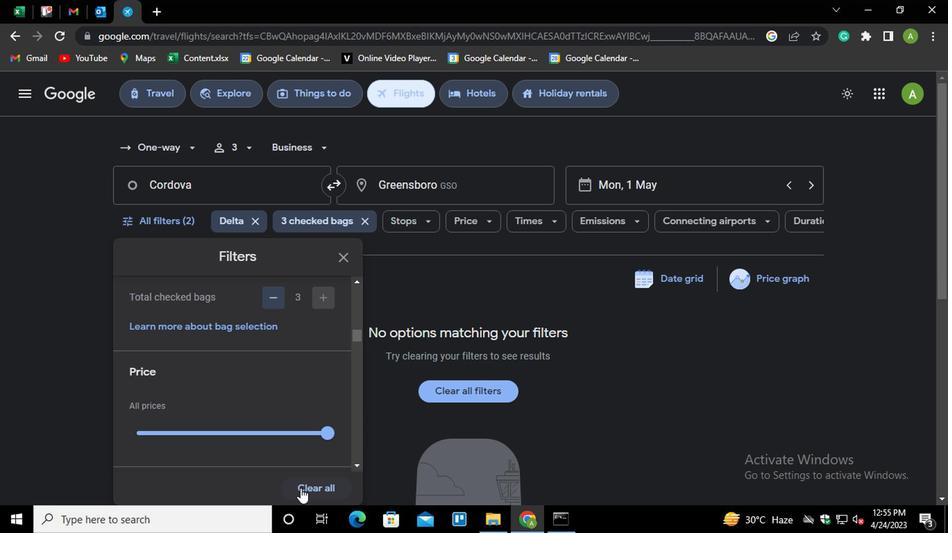 
Action: Mouse scrolled (296, 475) with delta (0, 0)
Screenshot: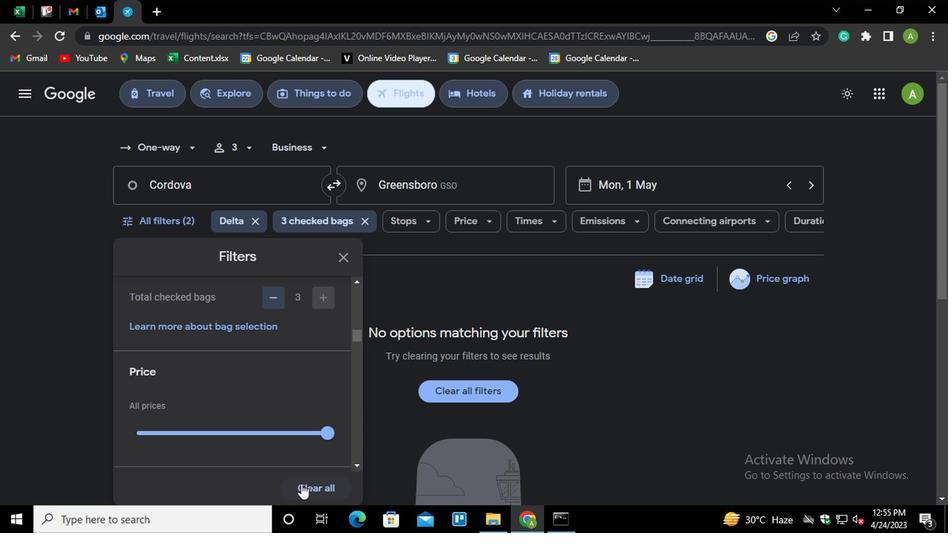 
Action: Mouse scrolled (296, 475) with delta (0, 0)
Screenshot: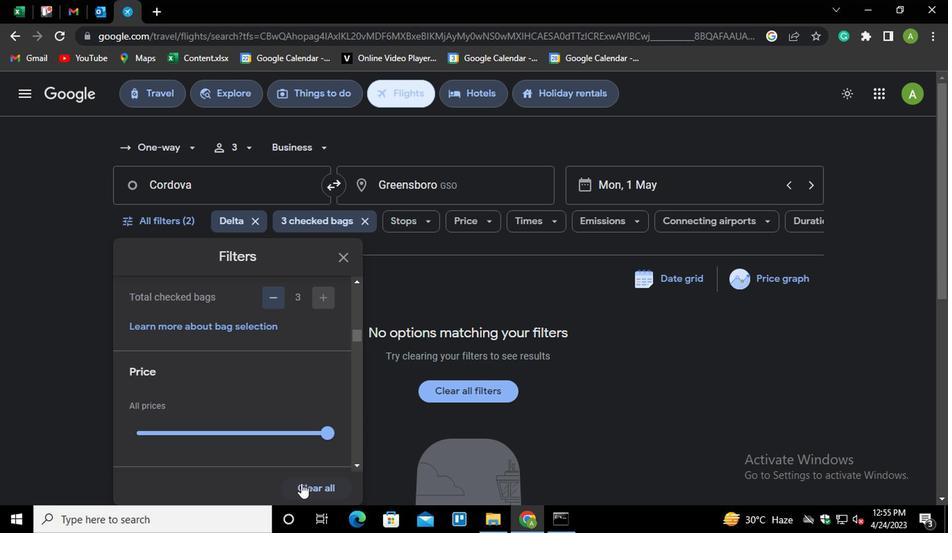 
Action: Mouse moved to (248, 391)
Screenshot: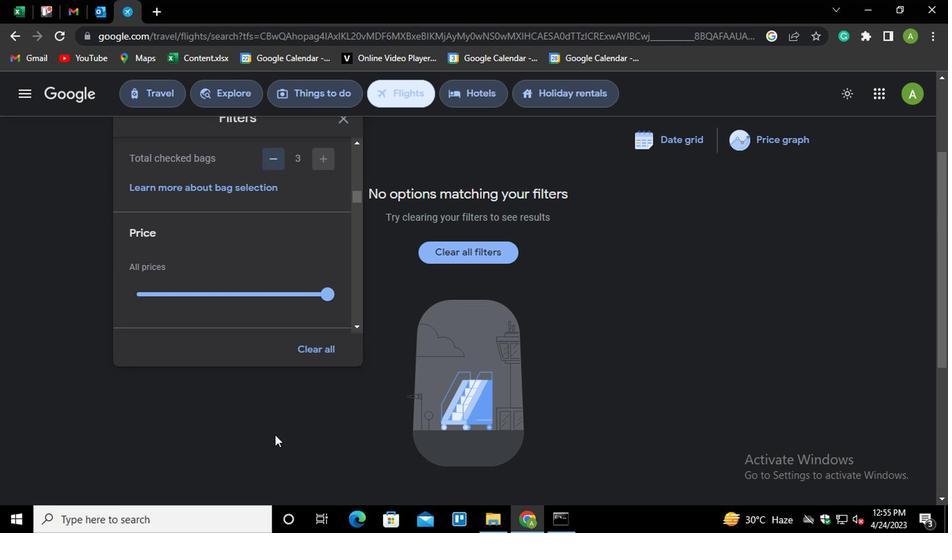 
Action: Mouse scrolled (248, 391) with delta (0, 0)
Screenshot: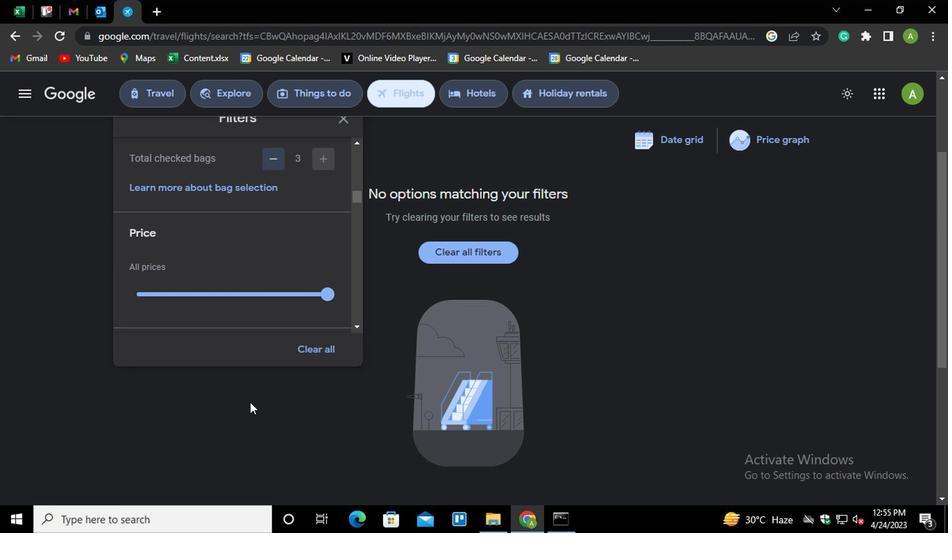 
Action: Mouse scrolled (248, 391) with delta (0, 0)
Screenshot: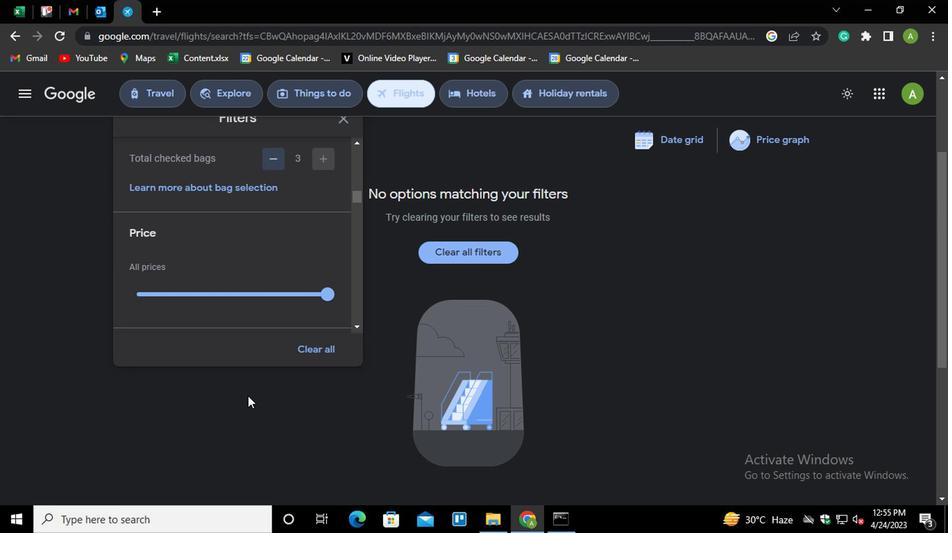 
Action: Mouse moved to (249, 389)
Screenshot: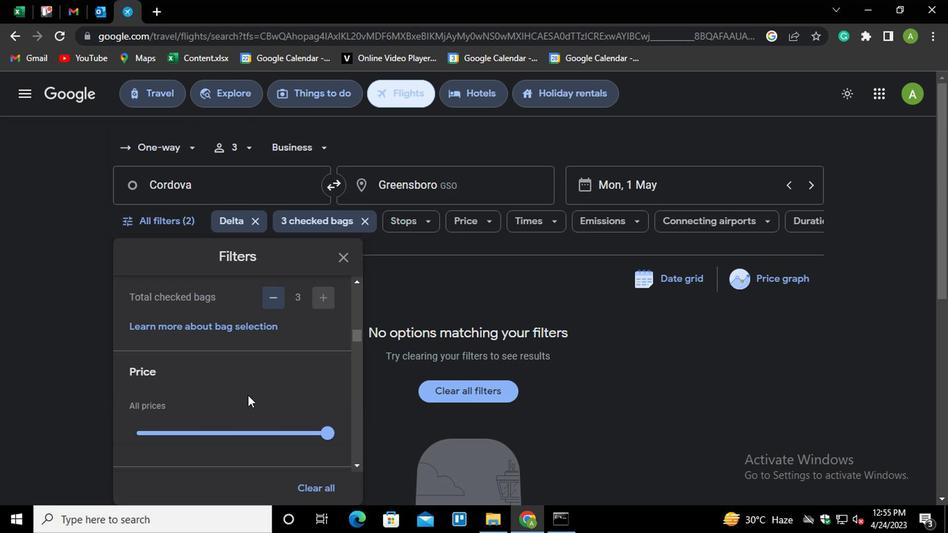 
Action: Mouse scrolled (249, 389) with delta (0, 0)
Screenshot: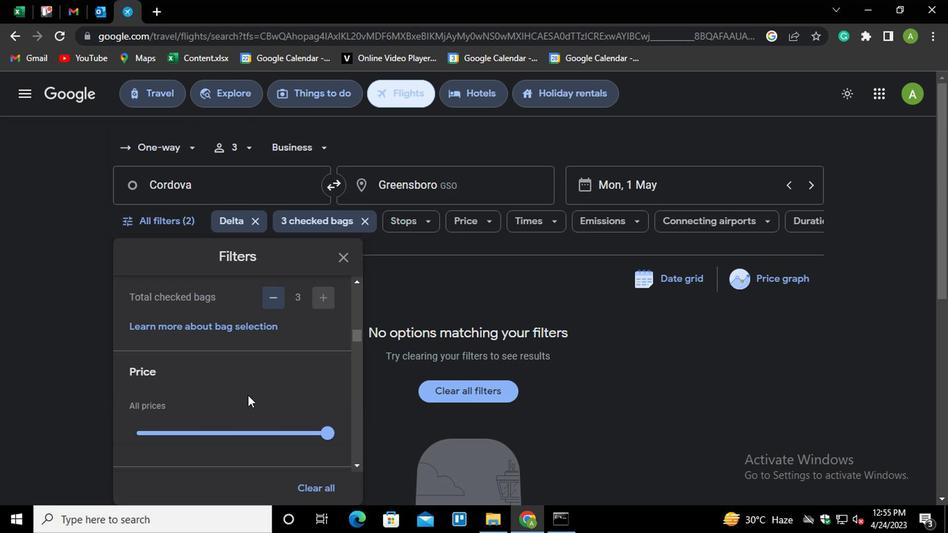 
Action: Mouse moved to (256, 385)
Screenshot: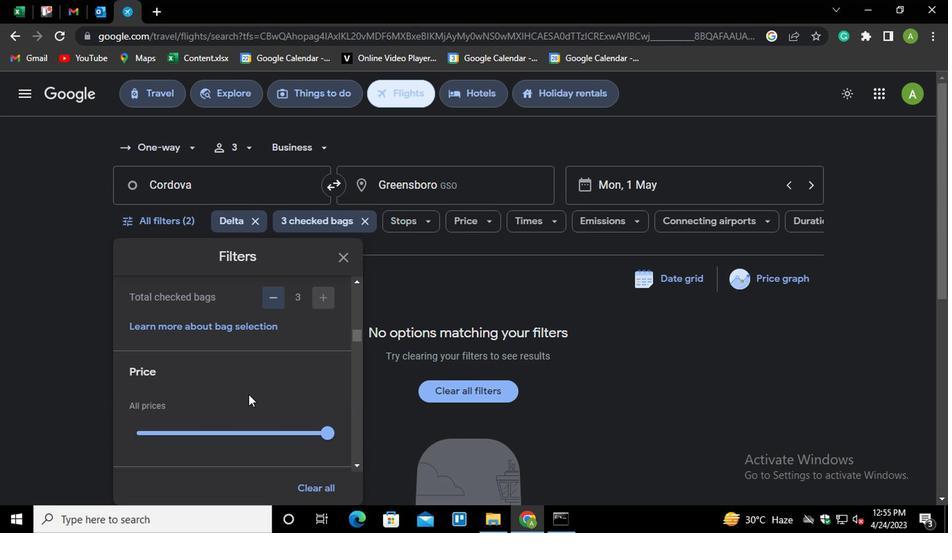 
Action: Mouse scrolled (256, 386) with delta (0, 0)
Screenshot: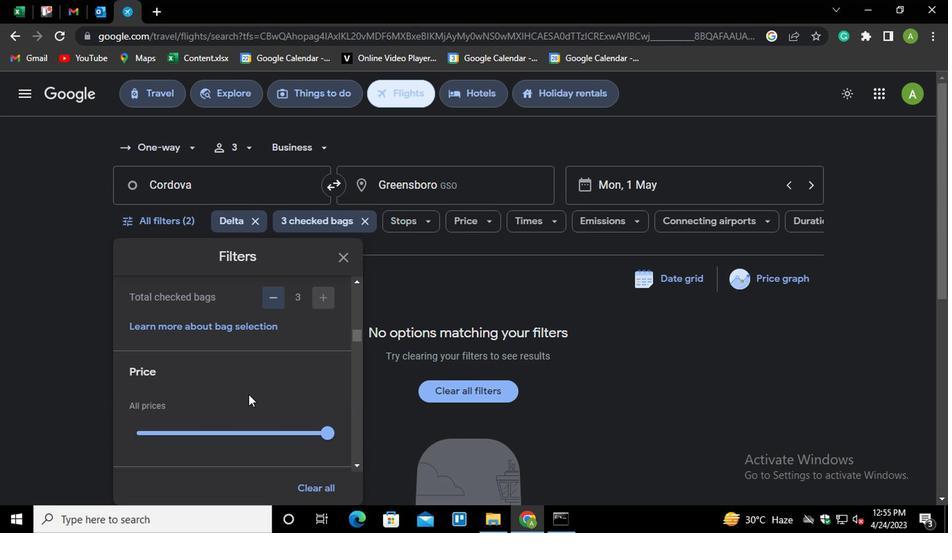 
Action: Mouse moved to (263, 376)
Screenshot: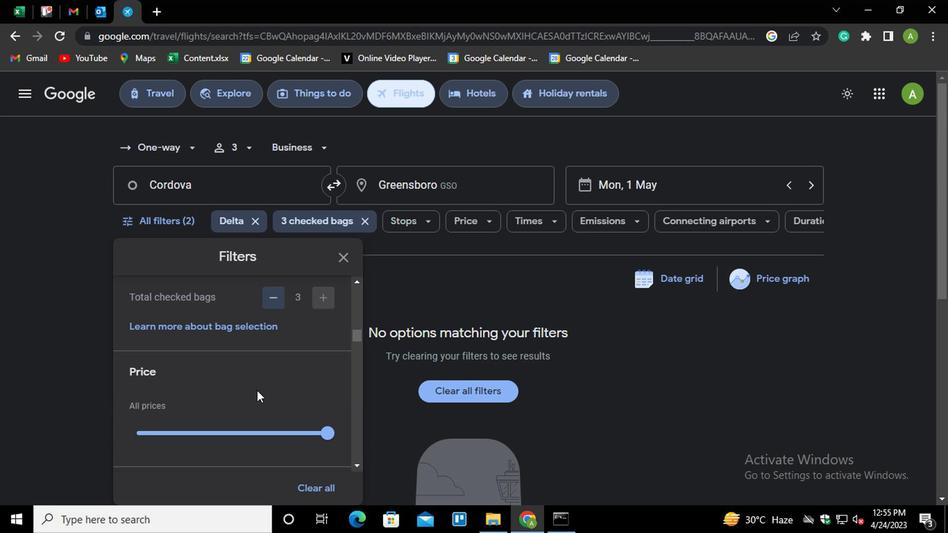 
Action: Mouse scrolled (263, 377) with delta (0, 0)
Screenshot: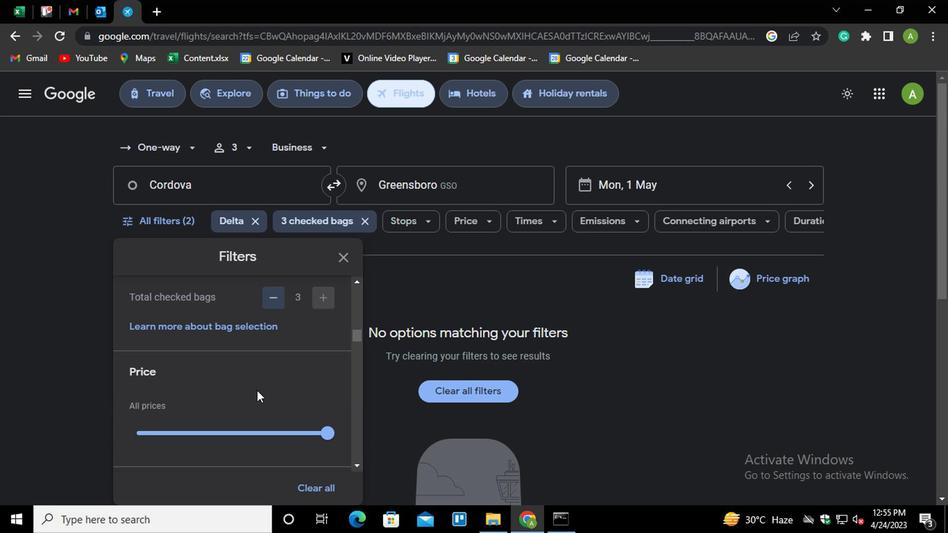 
Action: Mouse moved to (268, 370)
Screenshot: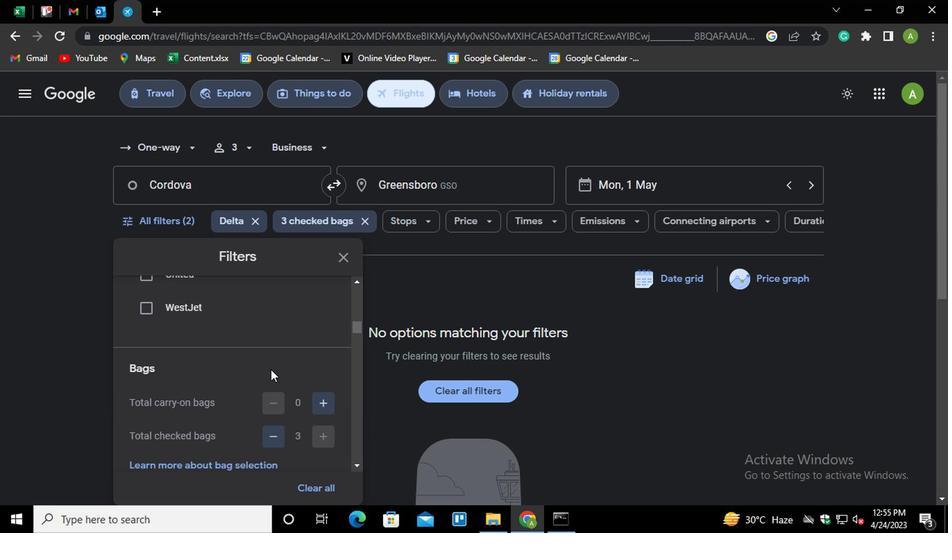 
Action: Mouse scrolled (268, 370) with delta (0, 0)
Screenshot: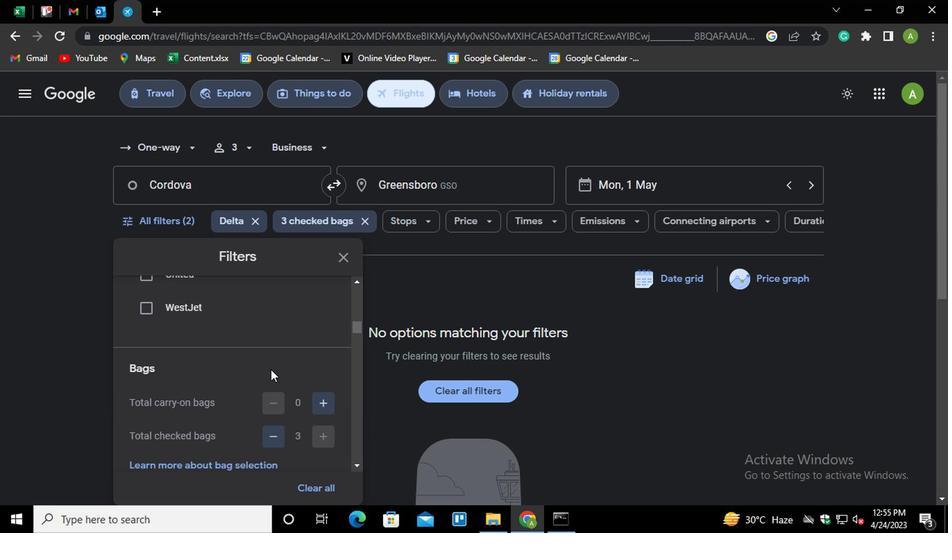 
Action: Mouse moved to (268, 371)
Screenshot: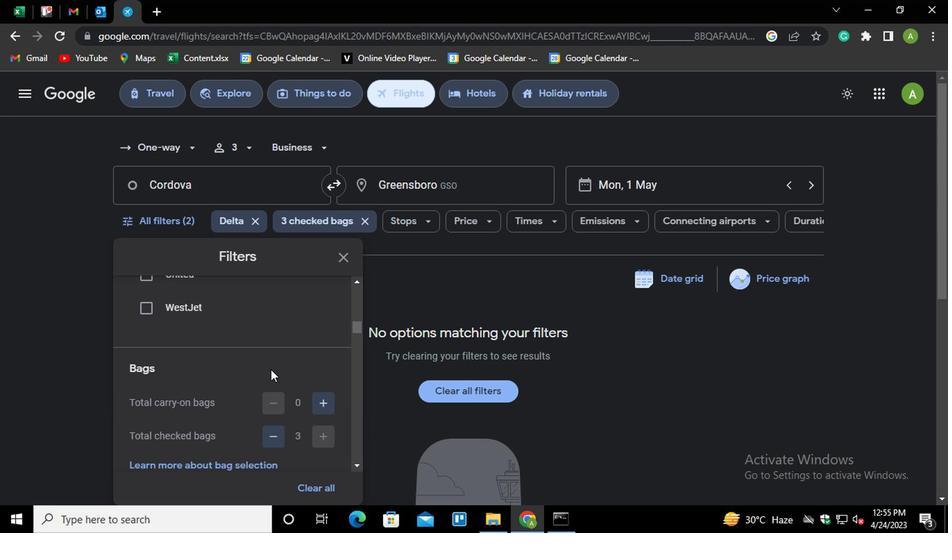 
Action: Mouse scrolled (268, 370) with delta (0, 0)
Screenshot: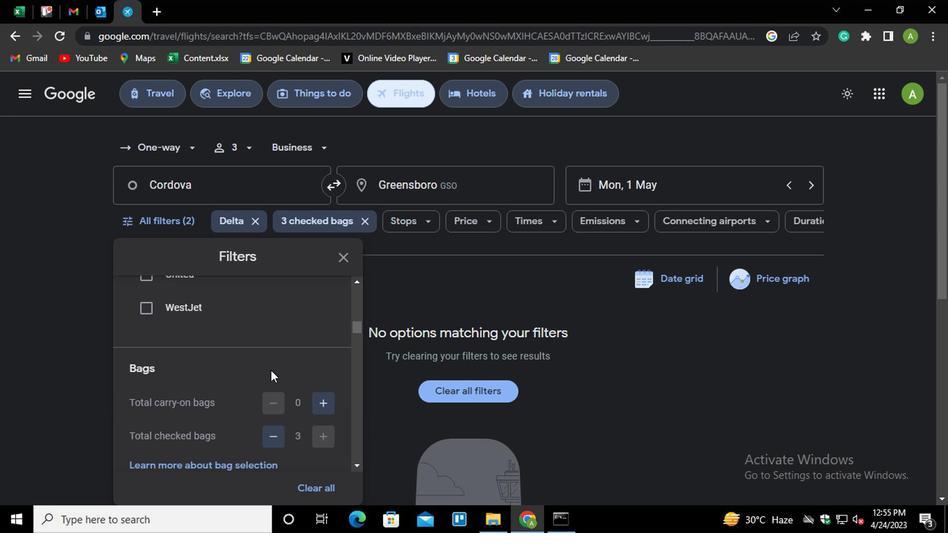 
Action: Mouse scrolled (268, 370) with delta (0, 0)
Screenshot: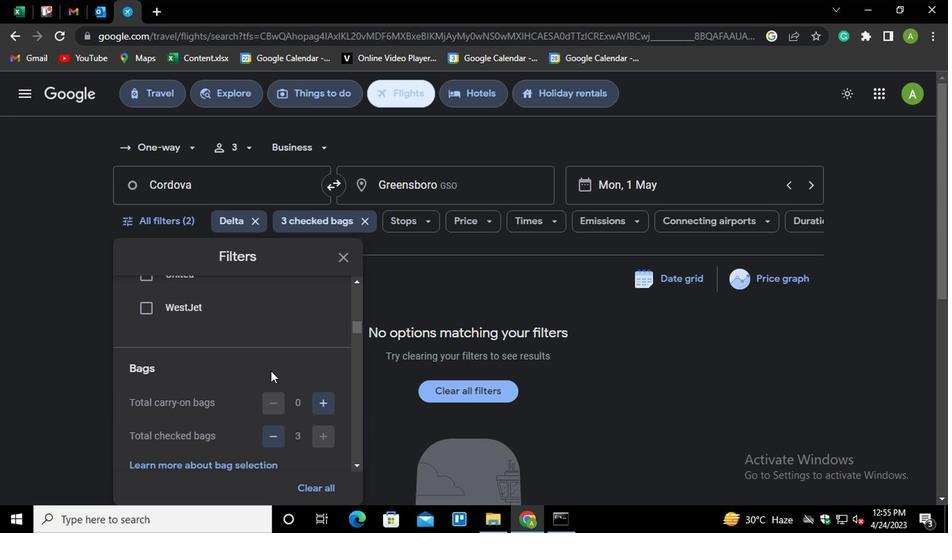 
Action: Mouse moved to (268, 381)
Screenshot: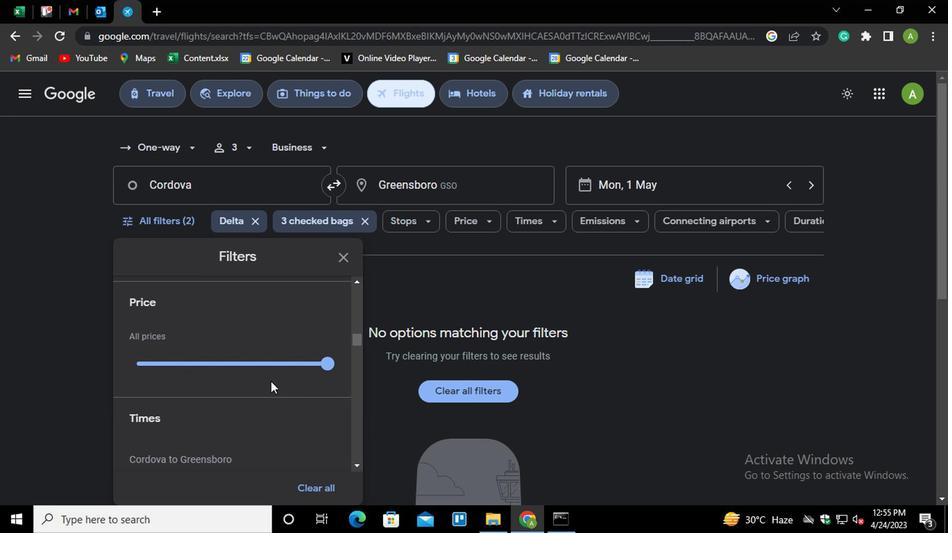 
Action: Mouse scrolled (268, 381) with delta (0, 0)
Screenshot: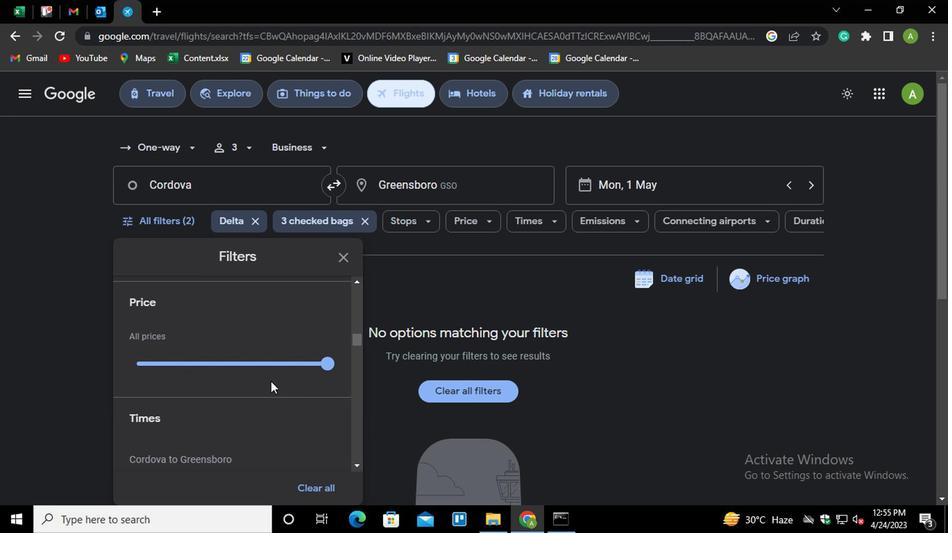 
Action: Mouse moved to (268, 383)
Screenshot: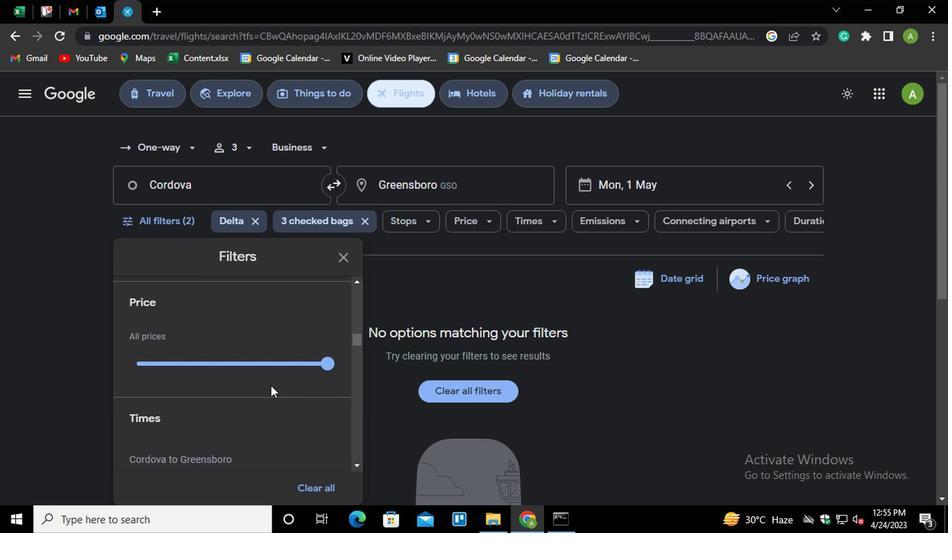 
Action: Mouse scrolled (268, 382) with delta (0, 0)
Screenshot: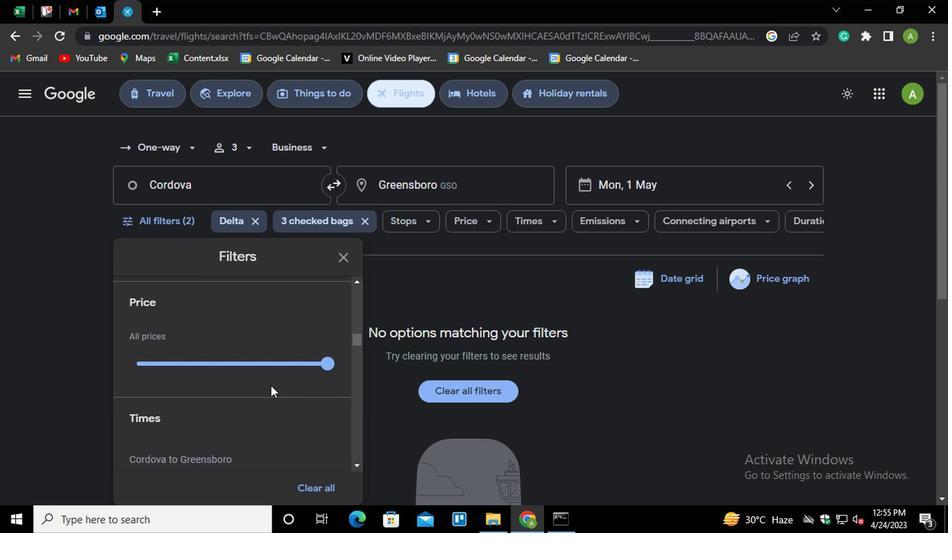 
Action: Mouse moved to (268, 383)
Screenshot: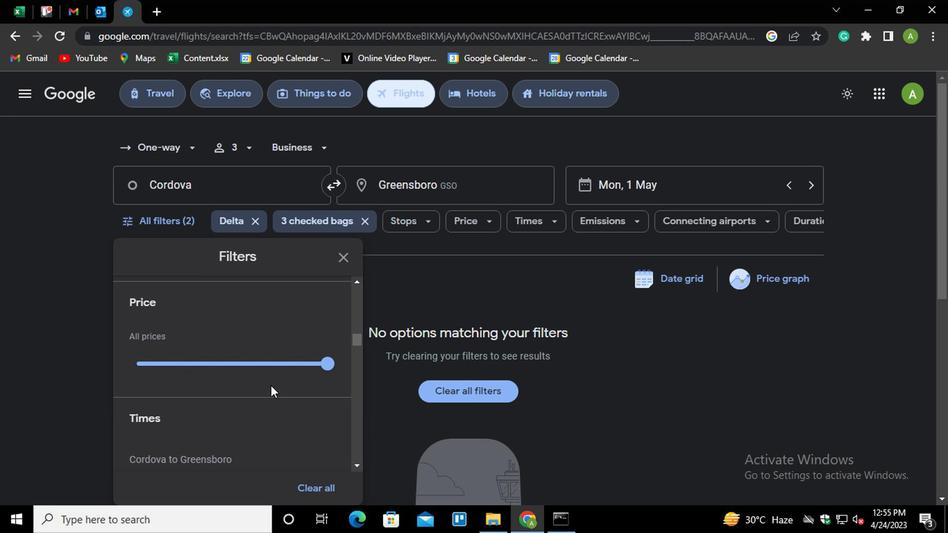 
Action: Mouse scrolled (268, 383) with delta (0, 0)
Screenshot: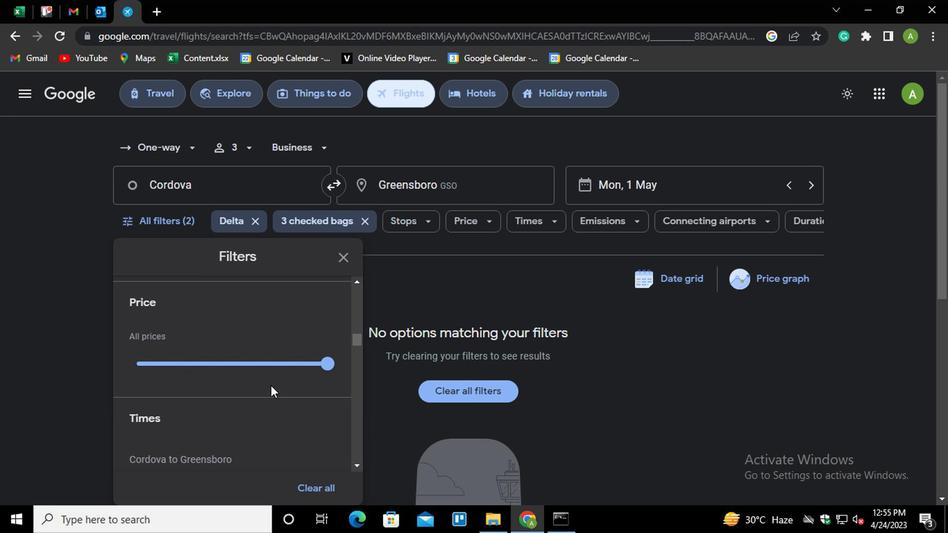 
Action: Mouse moved to (149, 305)
Screenshot: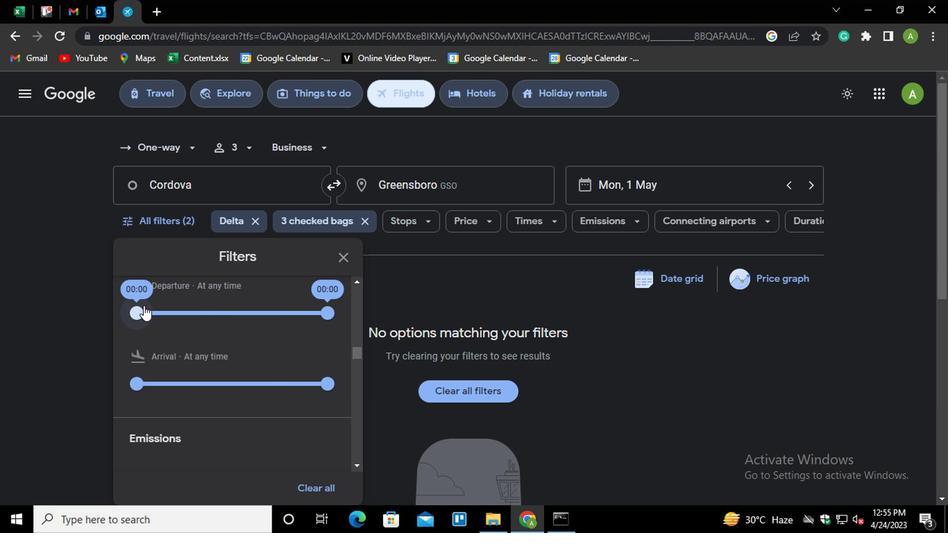 
Action: Mouse pressed left at (149, 305)
Screenshot: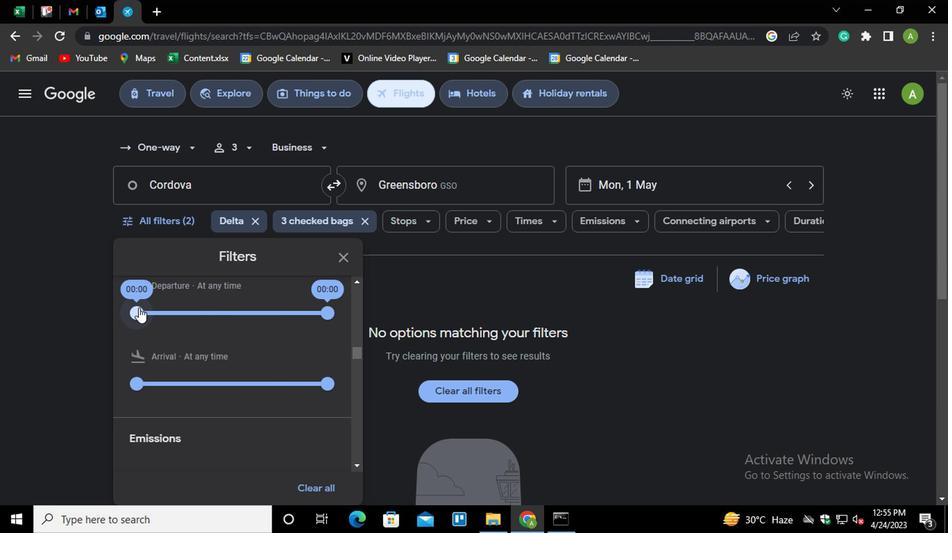 
Action: Mouse moved to (317, 309)
Screenshot: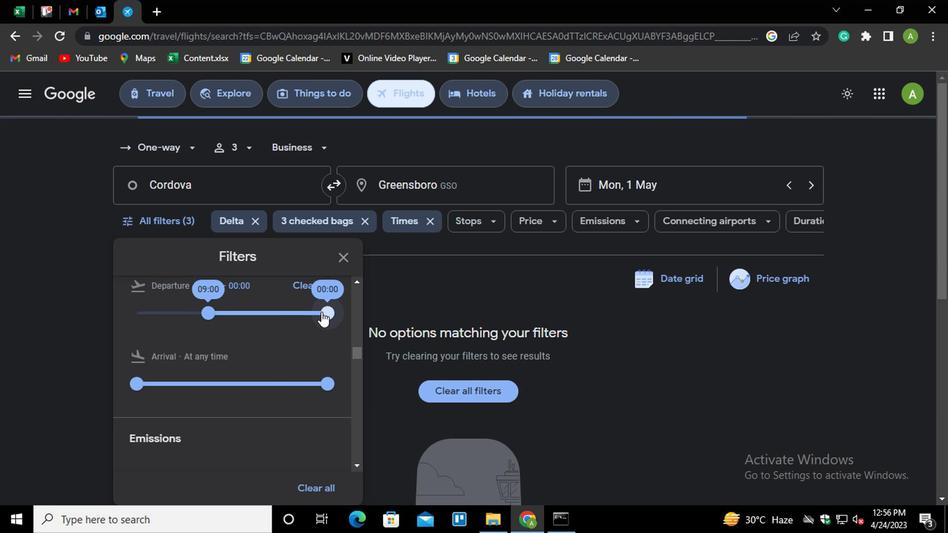 
Action: Mouse pressed left at (317, 309)
Screenshot: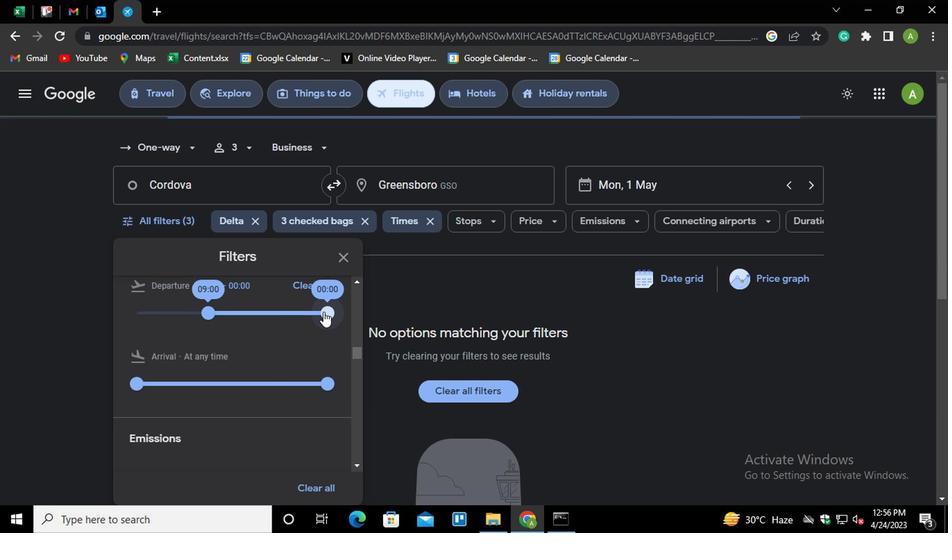 
Action: Mouse moved to (285, 420)
Screenshot: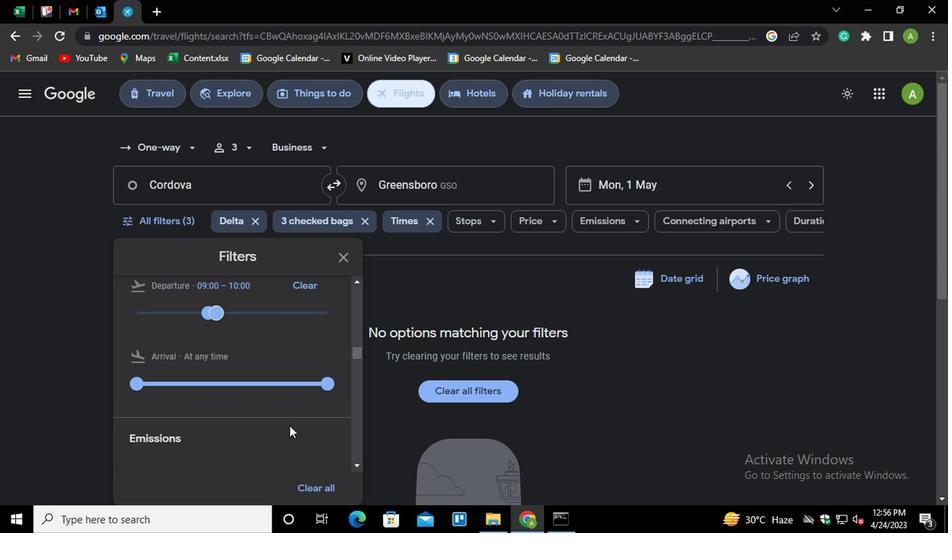 
Action: Mouse scrolled (285, 419) with delta (0, 0)
Screenshot: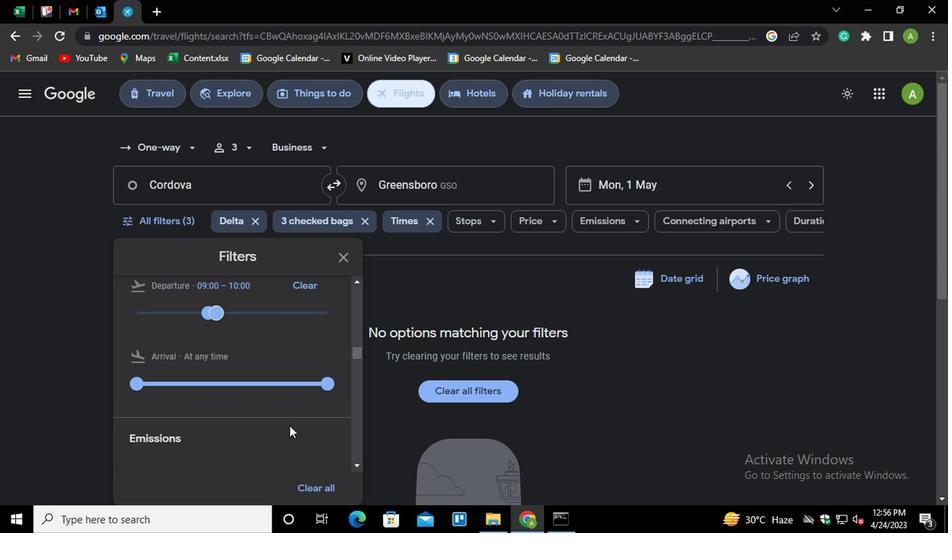
Action: Mouse moved to (285, 420)
Screenshot: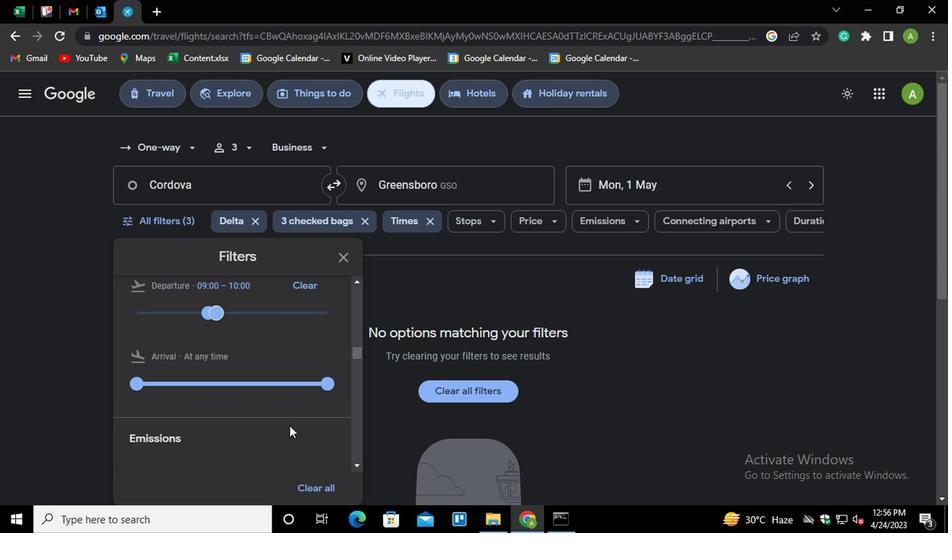 
Action: Mouse scrolled (285, 419) with delta (0, 0)
Screenshot: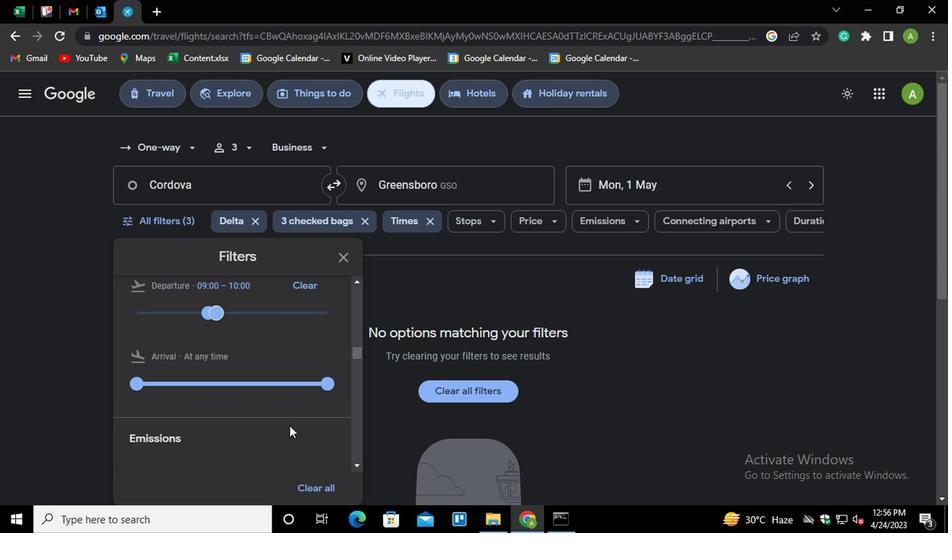 
Action: Mouse moved to (286, 420)
Screenshot: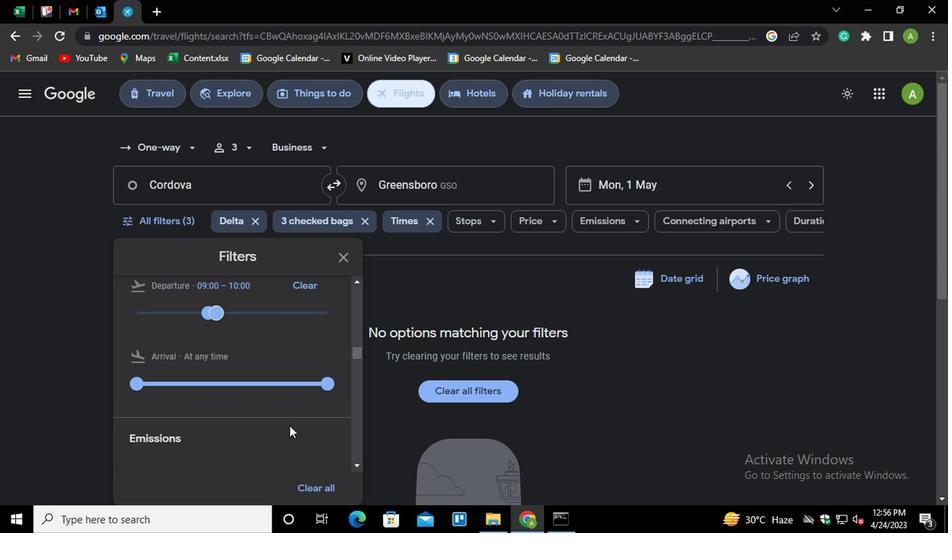 
Action: Mouse scrolled (286, 419) with delta (0, 0)
Screenshot: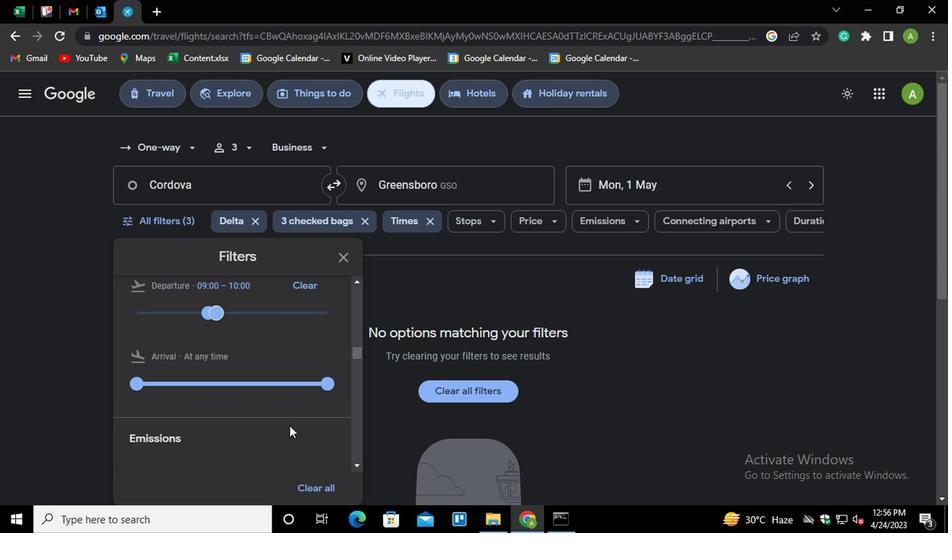 
Action: Mouse moved to (307, 372)
Screenshot: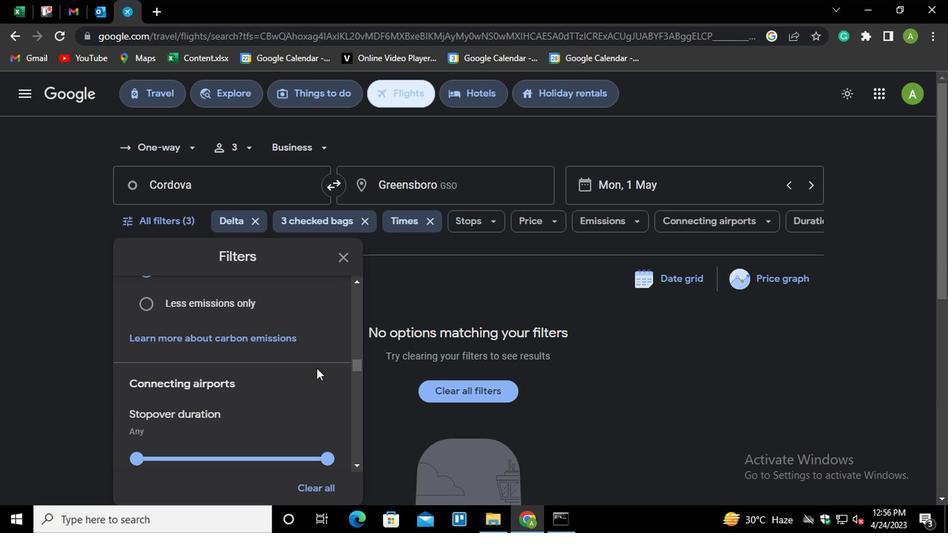 
Action: Mouse scrolled (307, 371) with delta (0, 0)
Screenshot: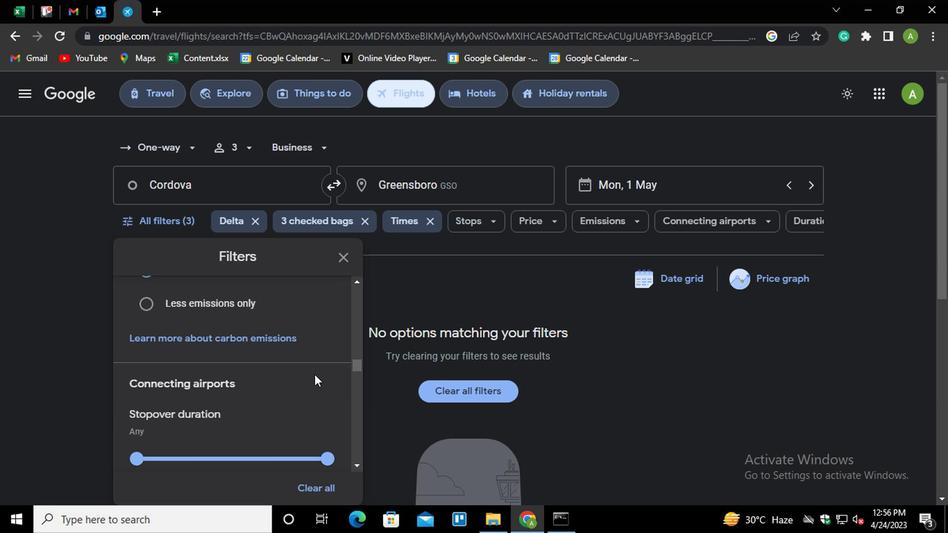 
Action: Mouse scrolled (307, 371) with delta (0, 0)
Screenshot: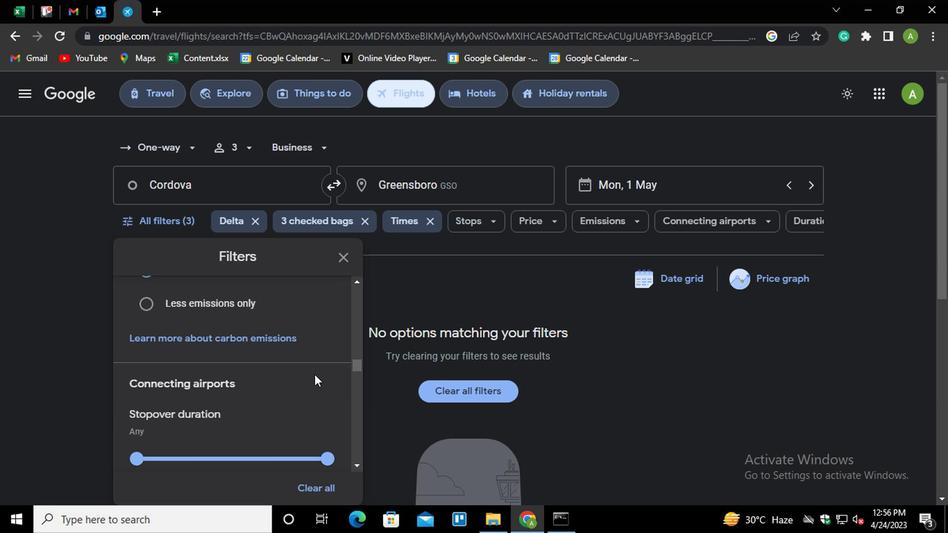 
Action: Mouse scrolled (307, 371) with delta (0, 0)
Screenshot: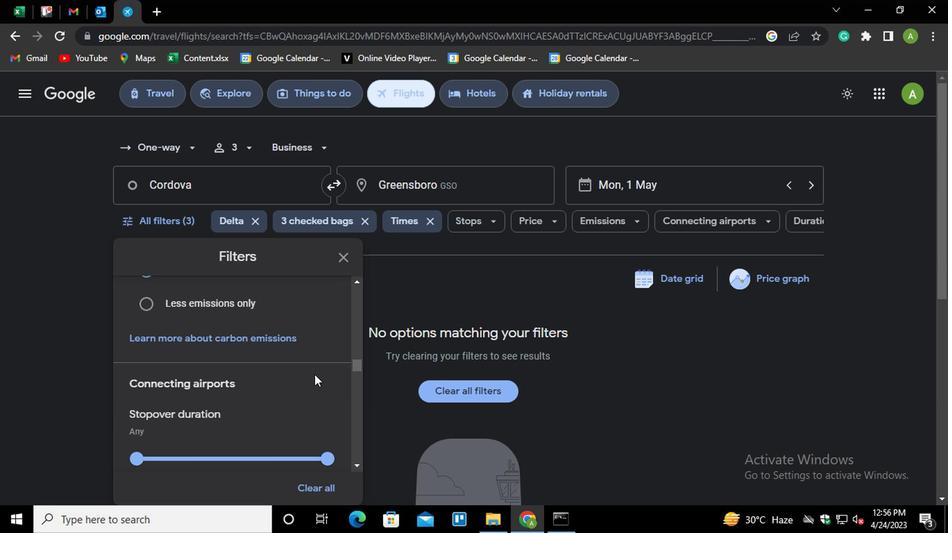 
Action: Mouse moved to (319, 382)
Screenshot: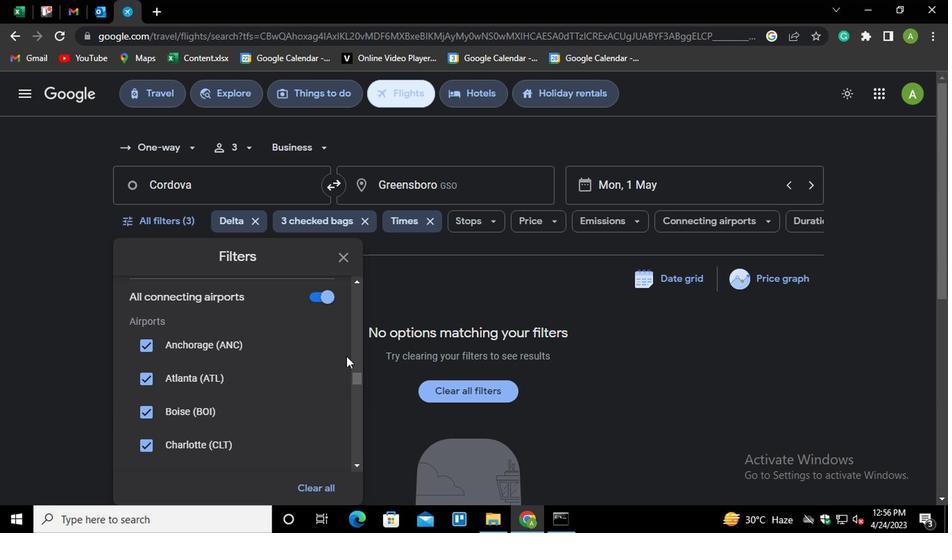 
Action: Mouse scrolled (319, 381) with delta (0, 0)
Screenshot: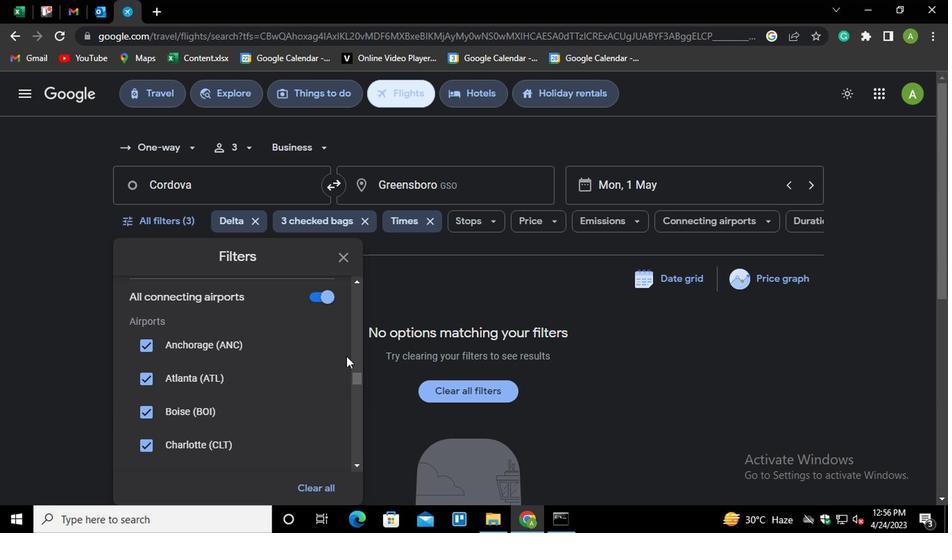 
Action: Mouse moved to (316, 387)
Screenshot: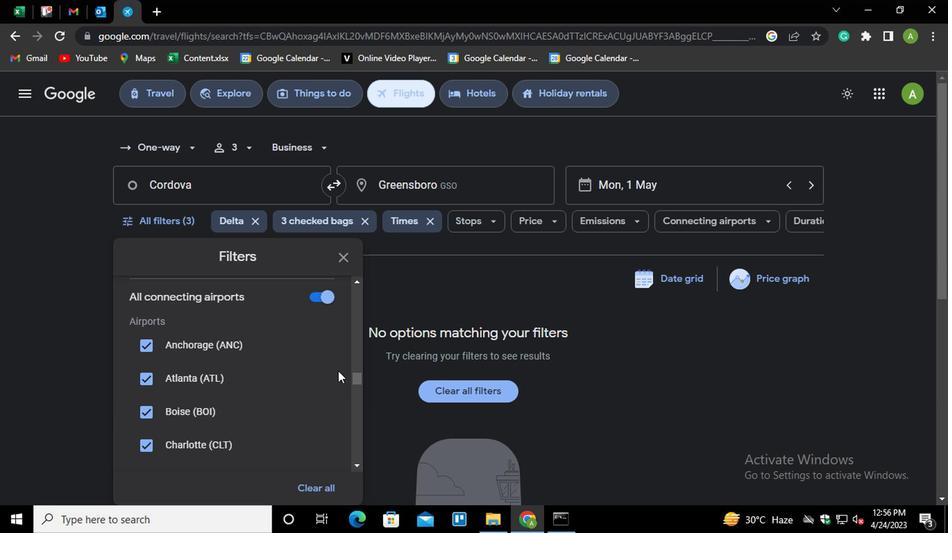 
Action: Mouse scrolled (316, 387) with delta (0, 0)
Screenshot: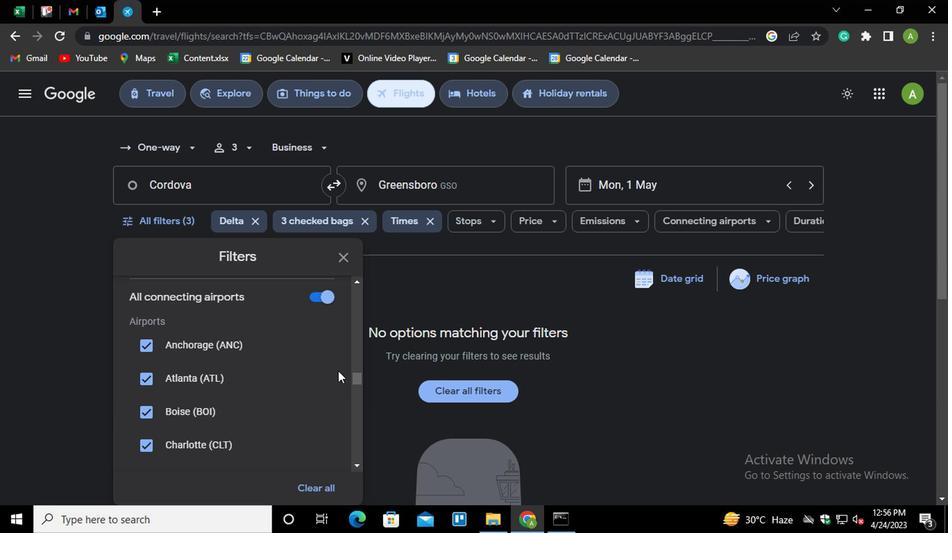 
Action: Mouse moved to (315, 391)
Screenshot: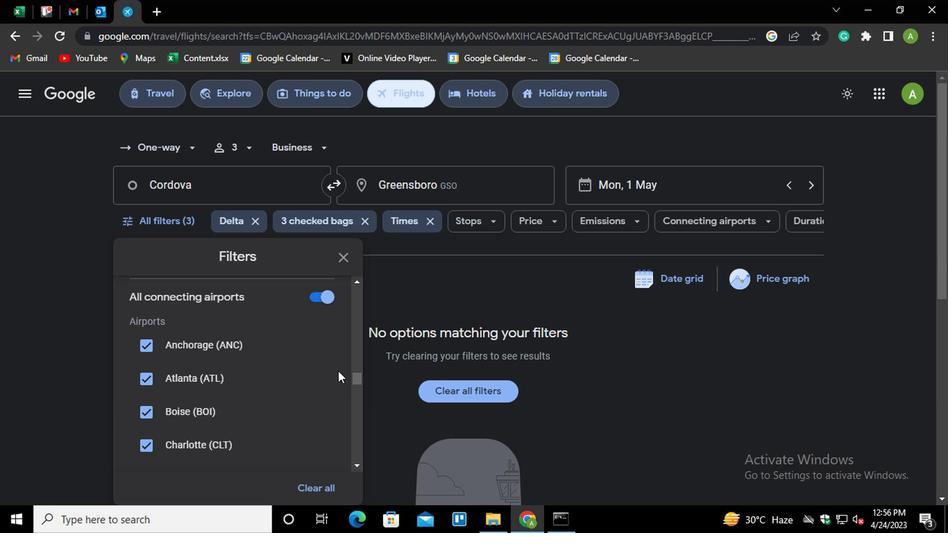 
Action: Mouse scrolled (315, 391) with delta (0, 0)
Screenshot: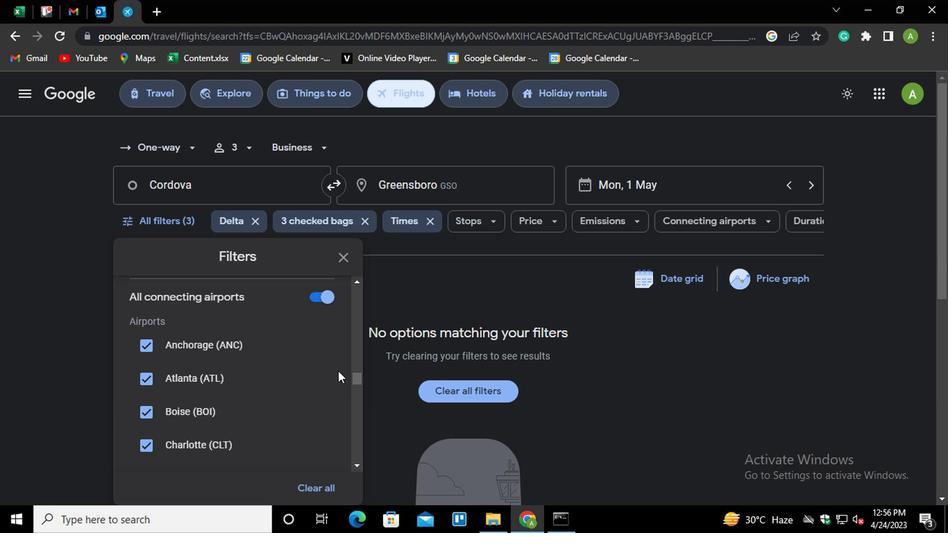 
Action: Mouse moved to (314, 394)
Screenshot: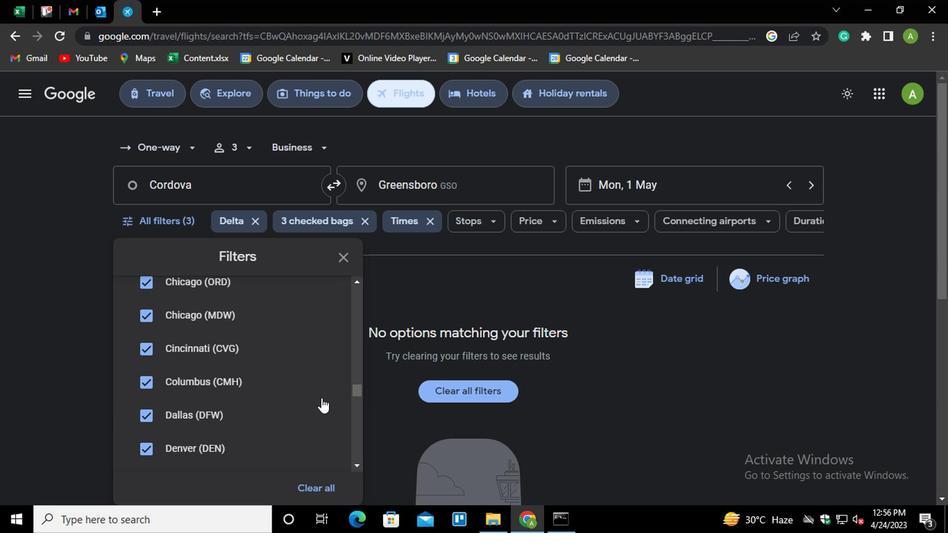
Action: Mouse scrolled (314, 393) with delta (0, 0)
Screenshot: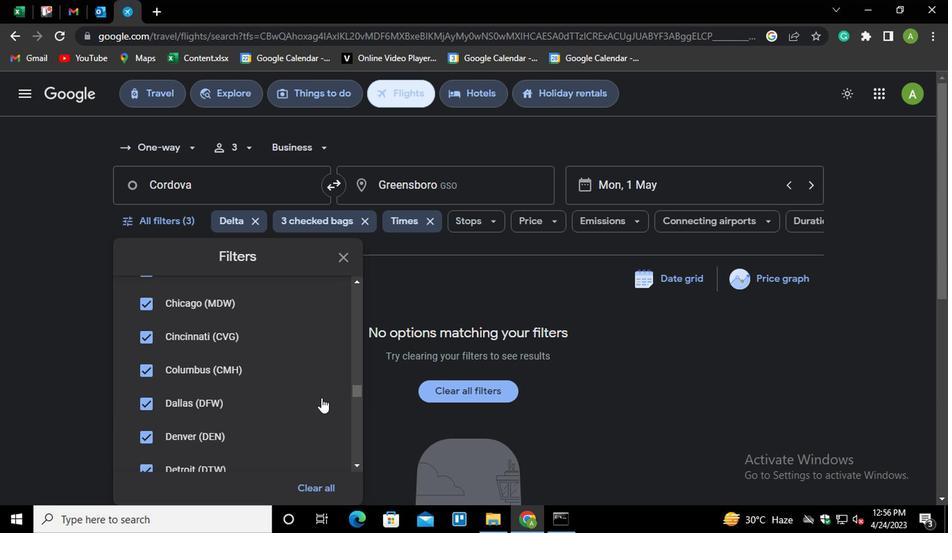 
Action: Mouse scrolled (314, 393) with delta (0, 0)
Screenshot: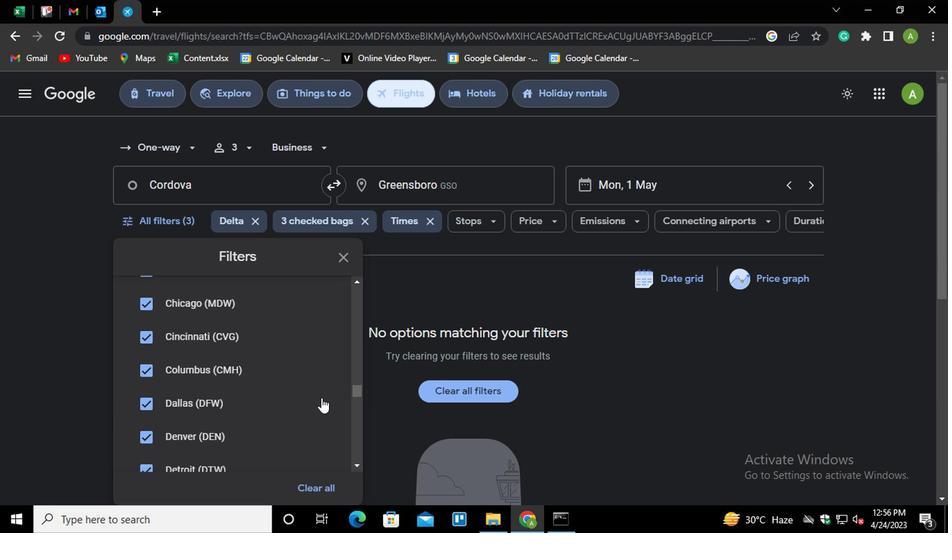 
Action: Mouse scrolled (314, 393) with delta (0, 0)
Screenshot: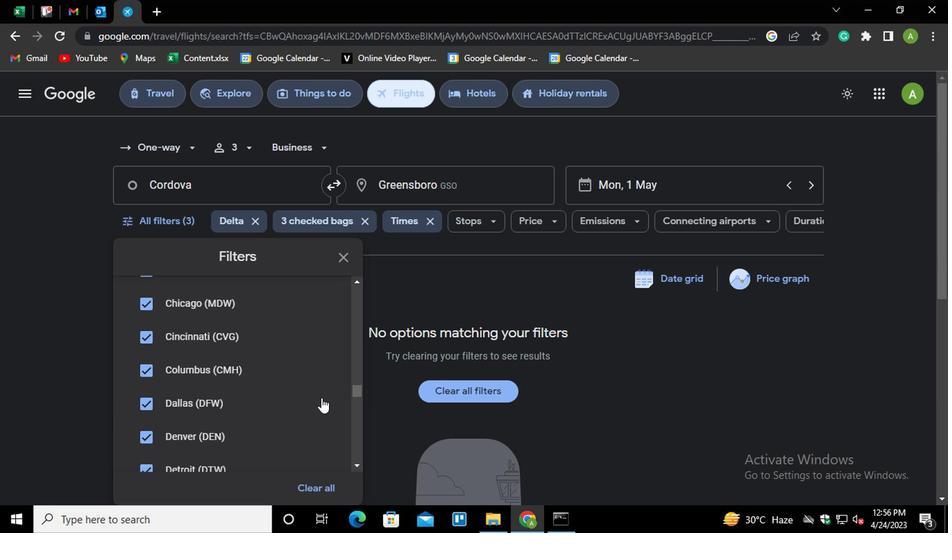 
Action: Mouse moved to (387, 299)
Screenshot: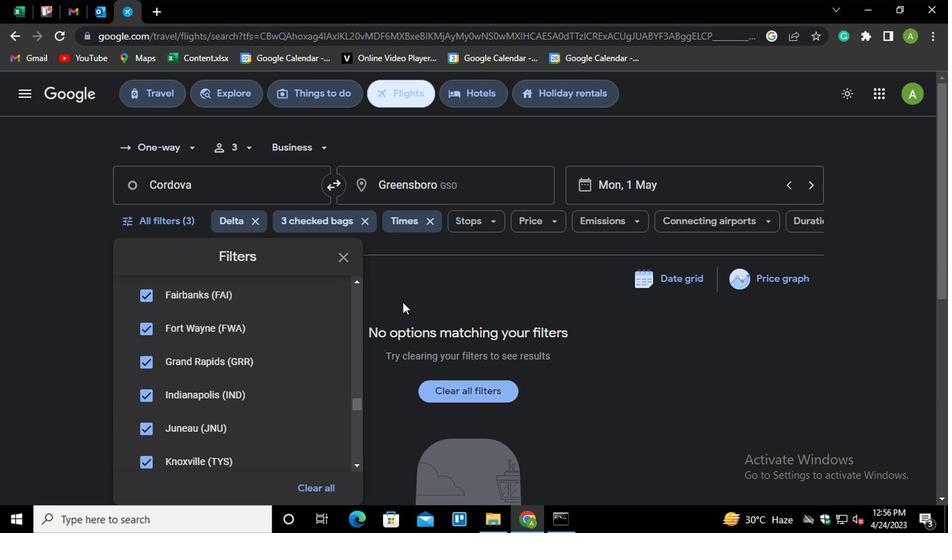
Action: Mouse pressed left at (387, 299)
Screenshot: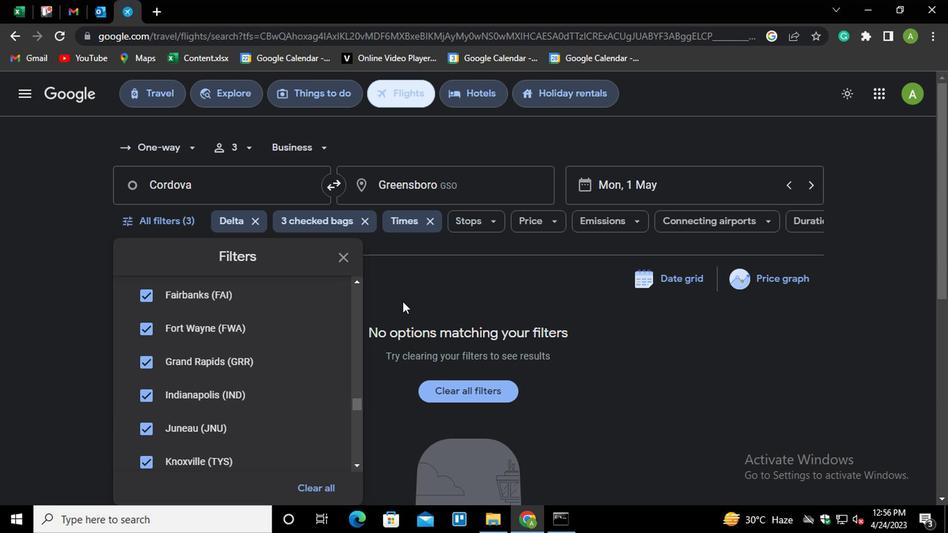 
Action: Mouse moved to (377, 311)
Screenshot: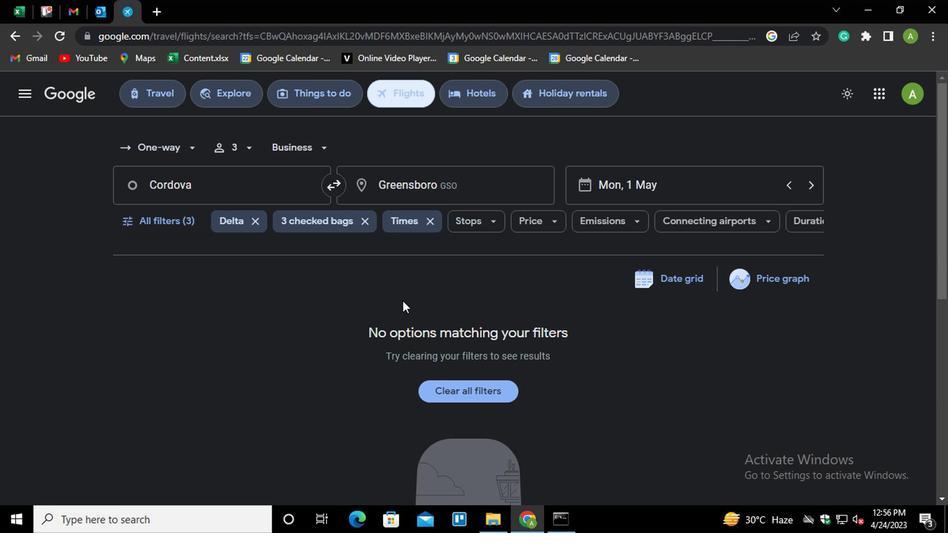 
